 Task: For heading  Tahoma with underline.  font size for heading20,  'Change the font style of data to'Arial.  and font size to 12,  Change the alignment of both headline & data to Align left.  In the sheet  CashFlow logbook
Action: Mouse moved to (70, 121)
Screenshot: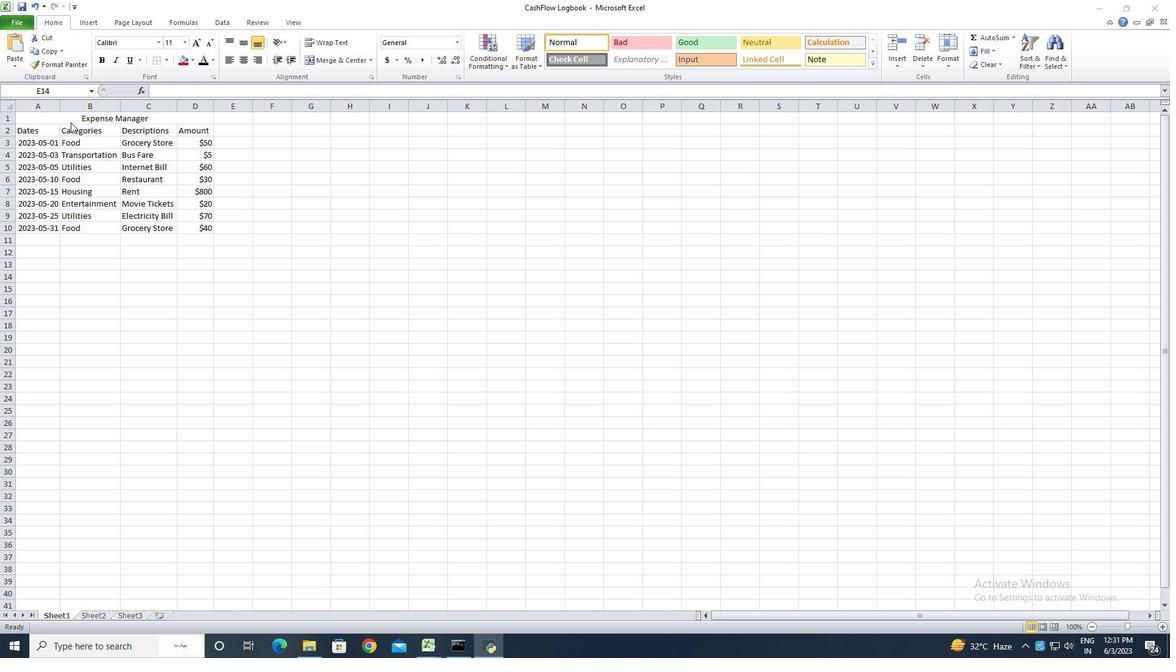 
Action: Mouse pressed left at (70, 121)
Screenshot: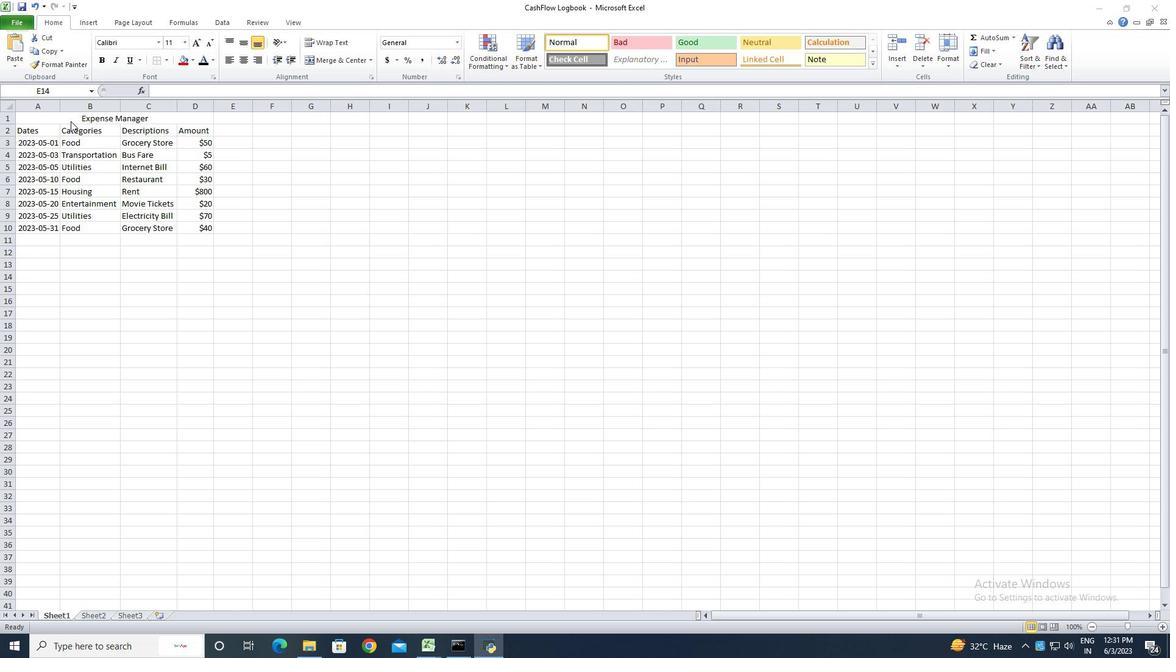 
Action: Mouse pressed left at (70, 121)
Screenshot: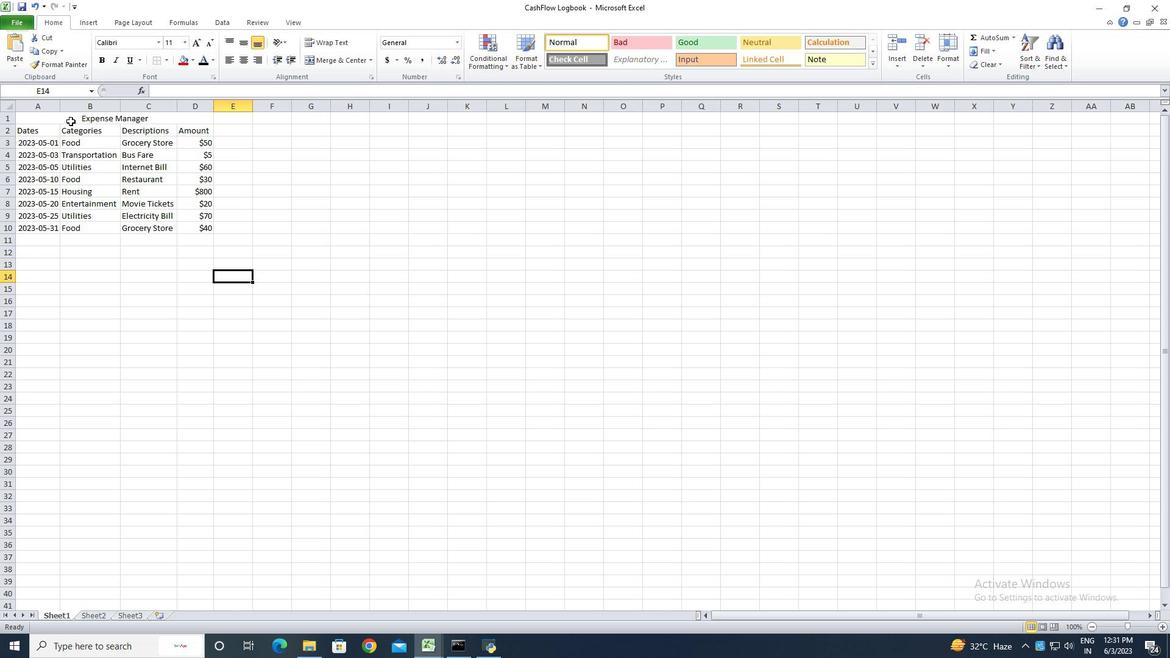 
Action: Mouse moved to (159, 42)
Screenshot: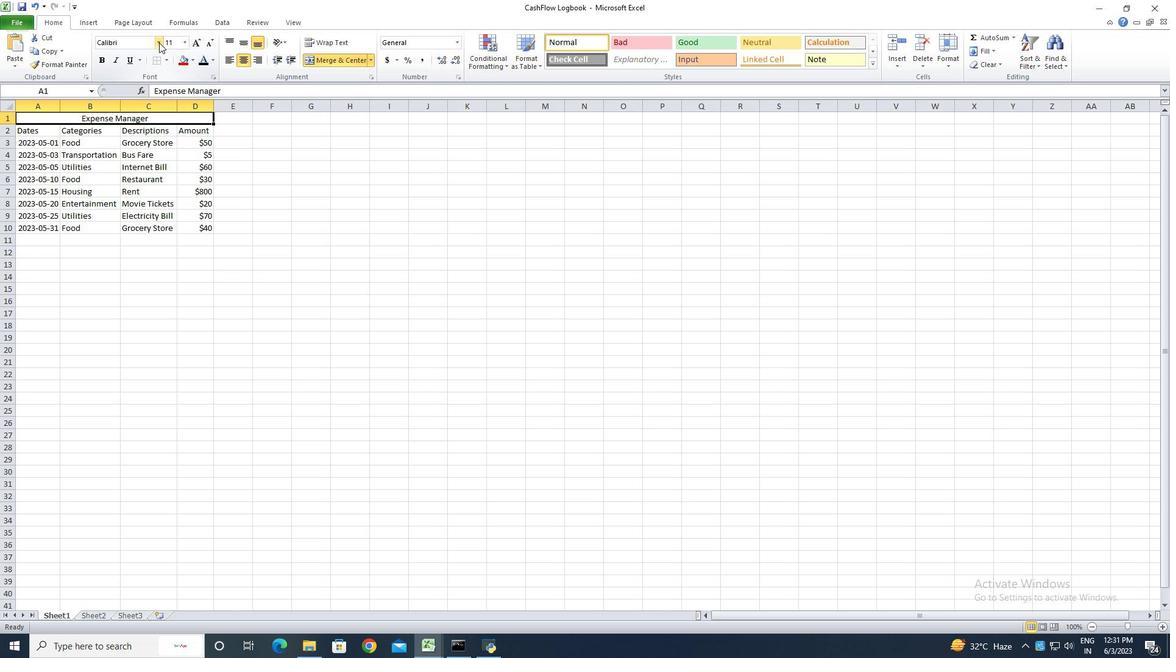
Action: Mouse pressed left at (159, 42)
Screenshot: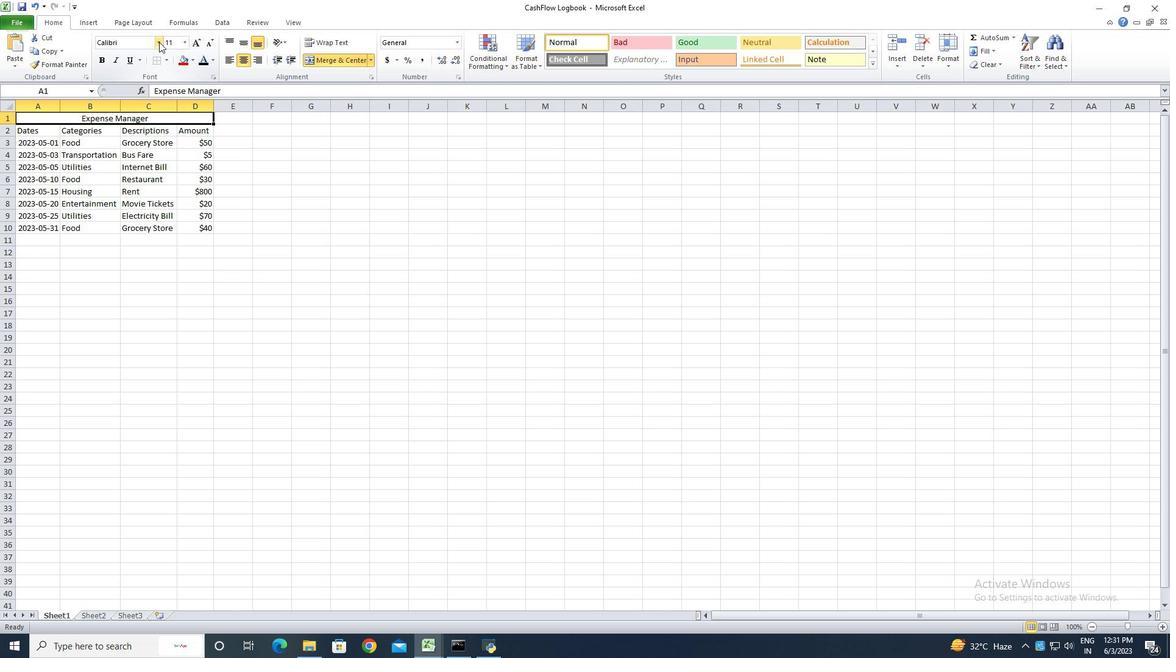 
Action: Key pressed <Key.shift>Tahoma
Screenshot: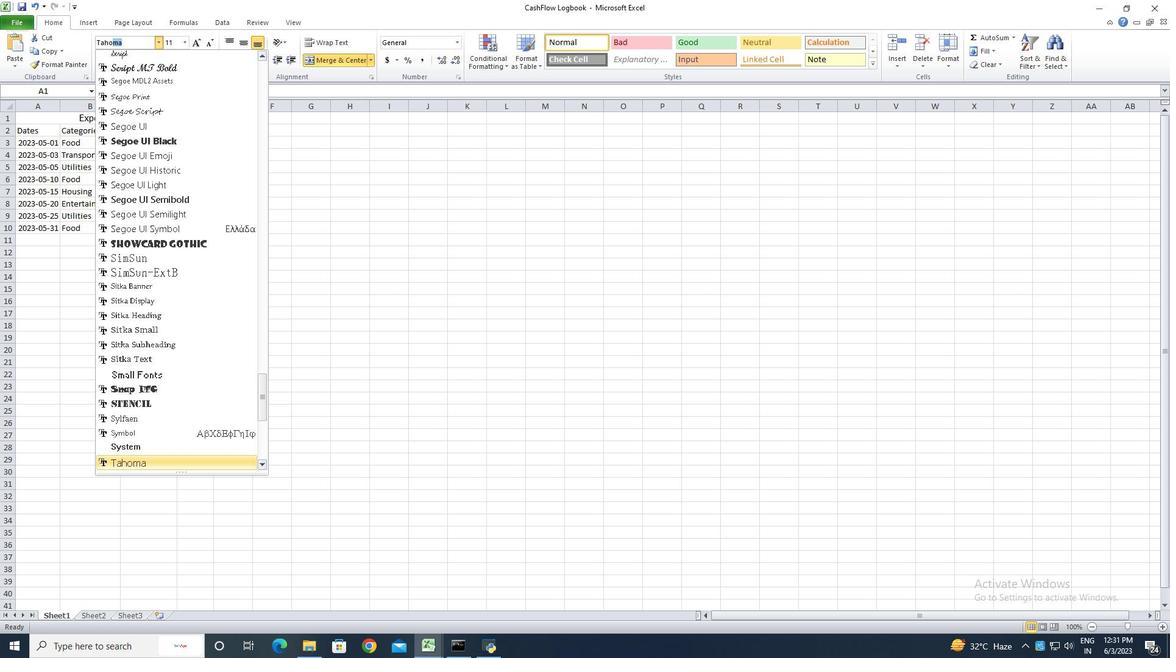 
Action: Mouse moved to (124, 468)
Screenshot: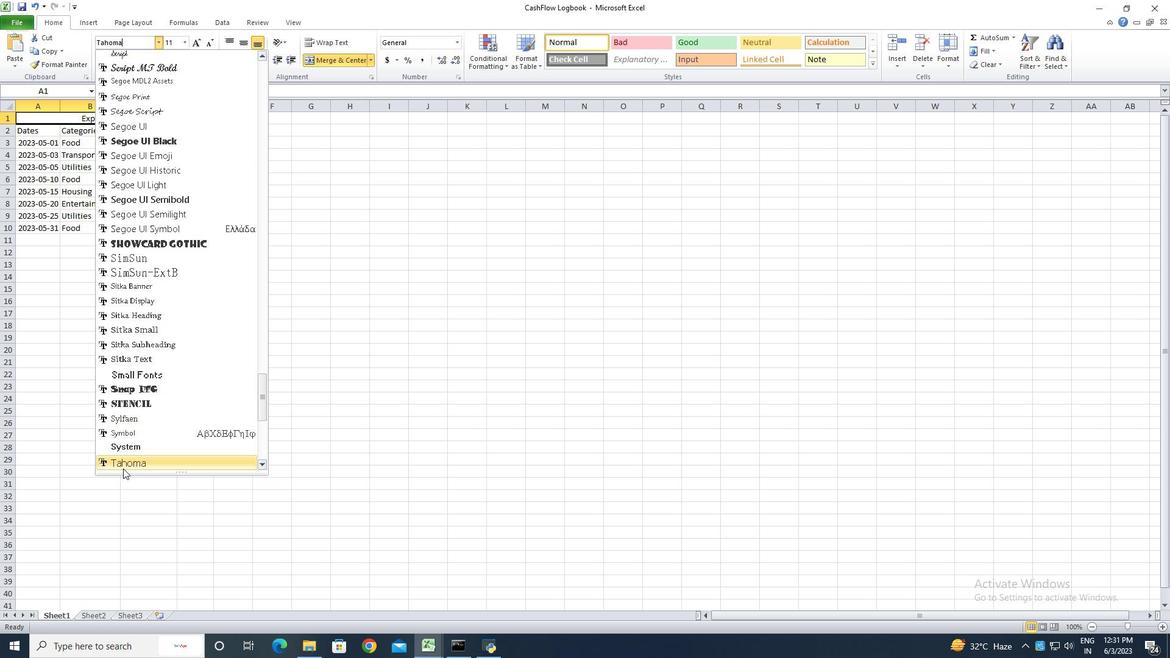 
Action: Mouse pressed left at (124, 468)
Screenshot: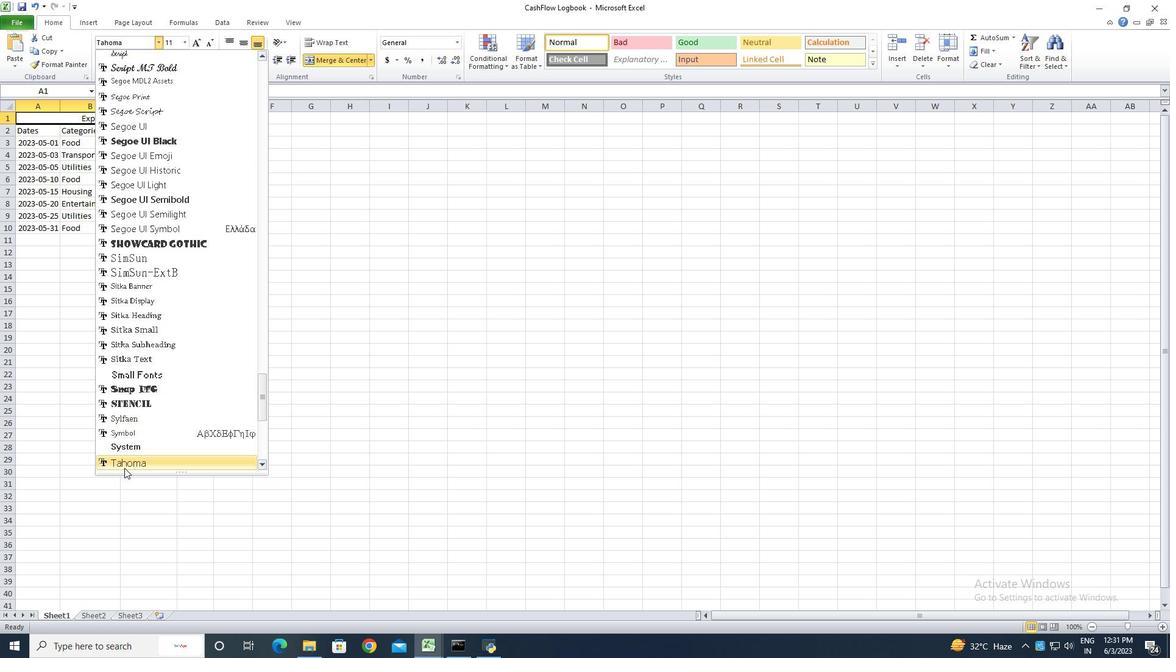 
Action: Mouse moved to (130, 60)
Screenshot: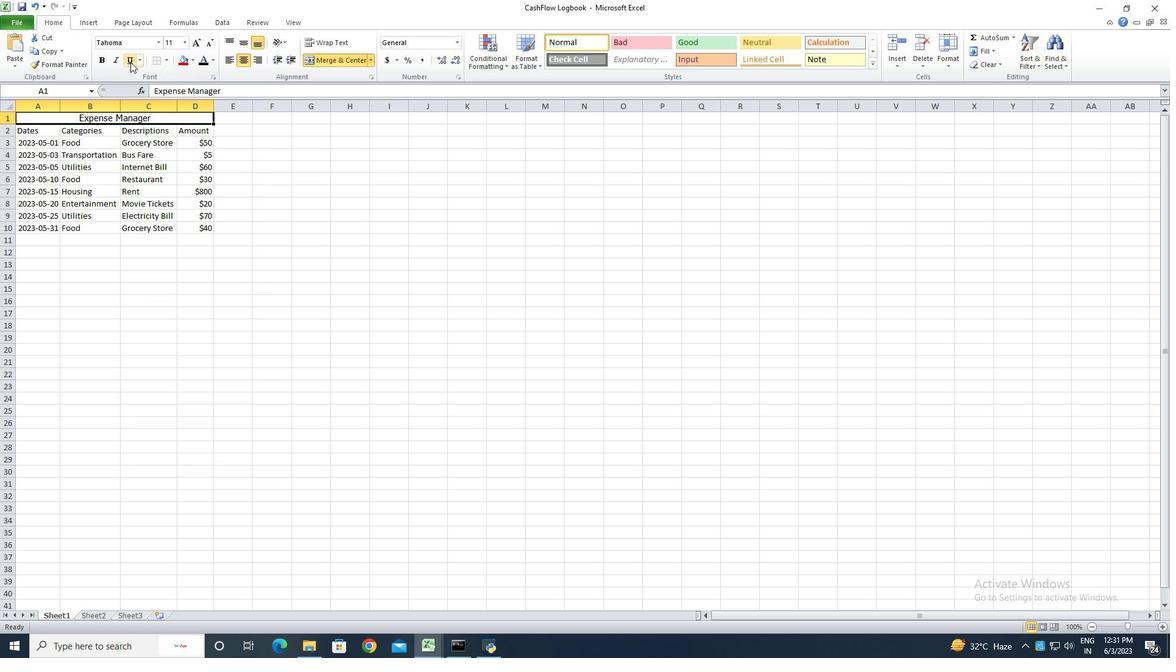 
Action: Mouse pressed left at (130, 60)
Screenshot: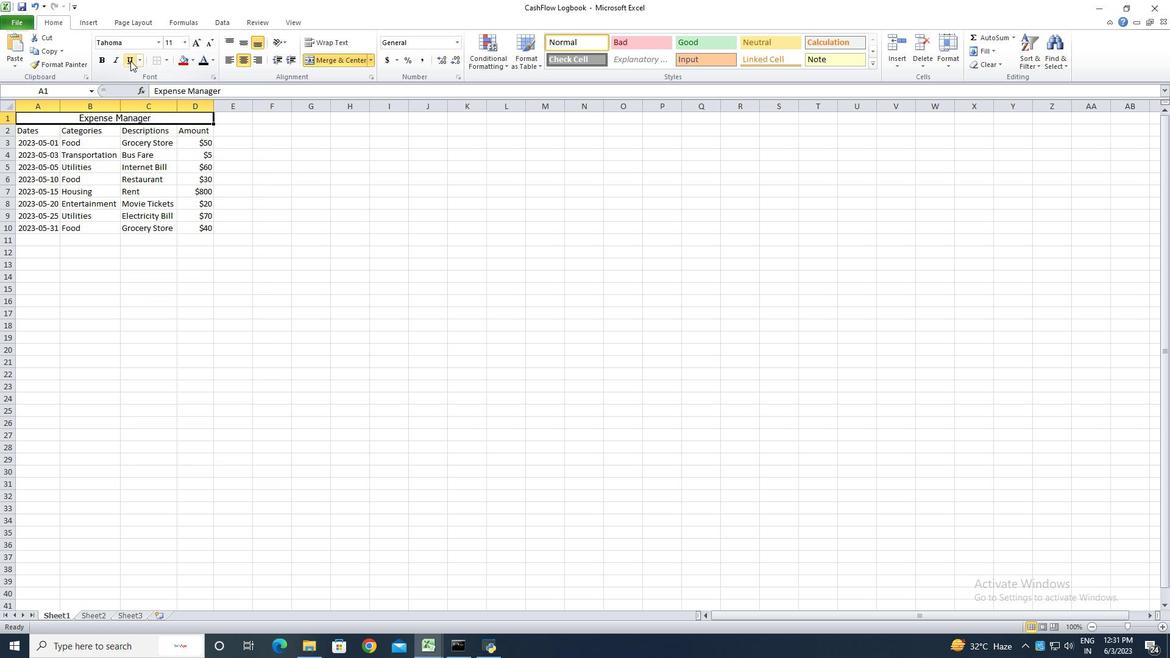 
Action: Mouse moved to (195, 40)
Screenshot: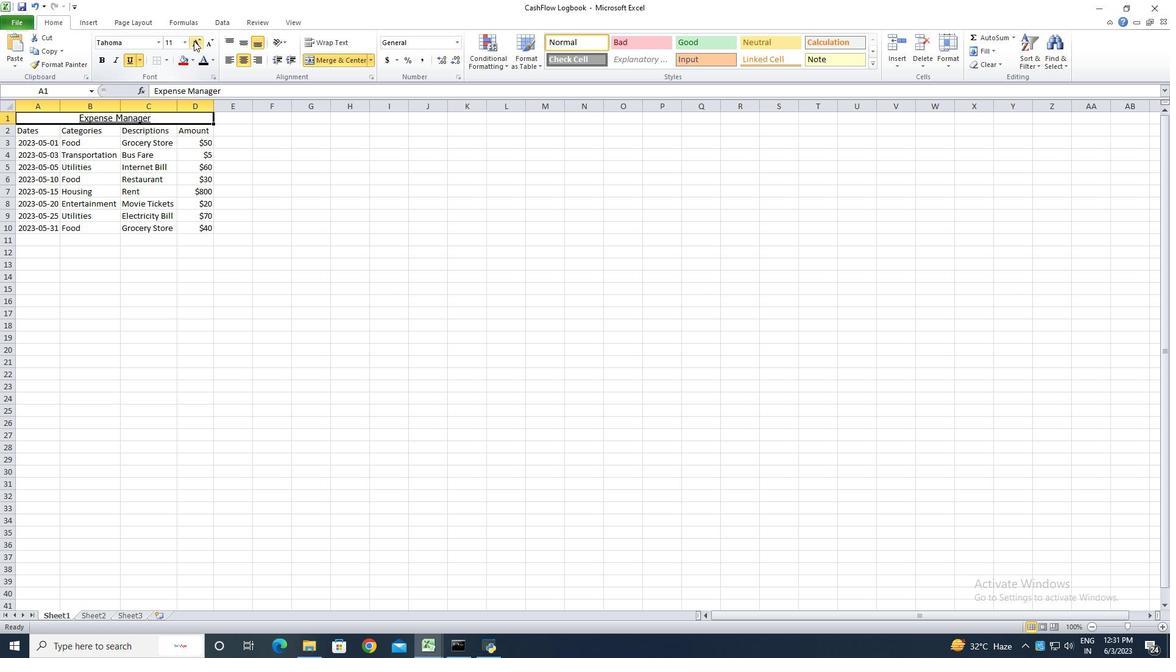 
Action: Mouse pressed left at (195, 40)
Screenshot: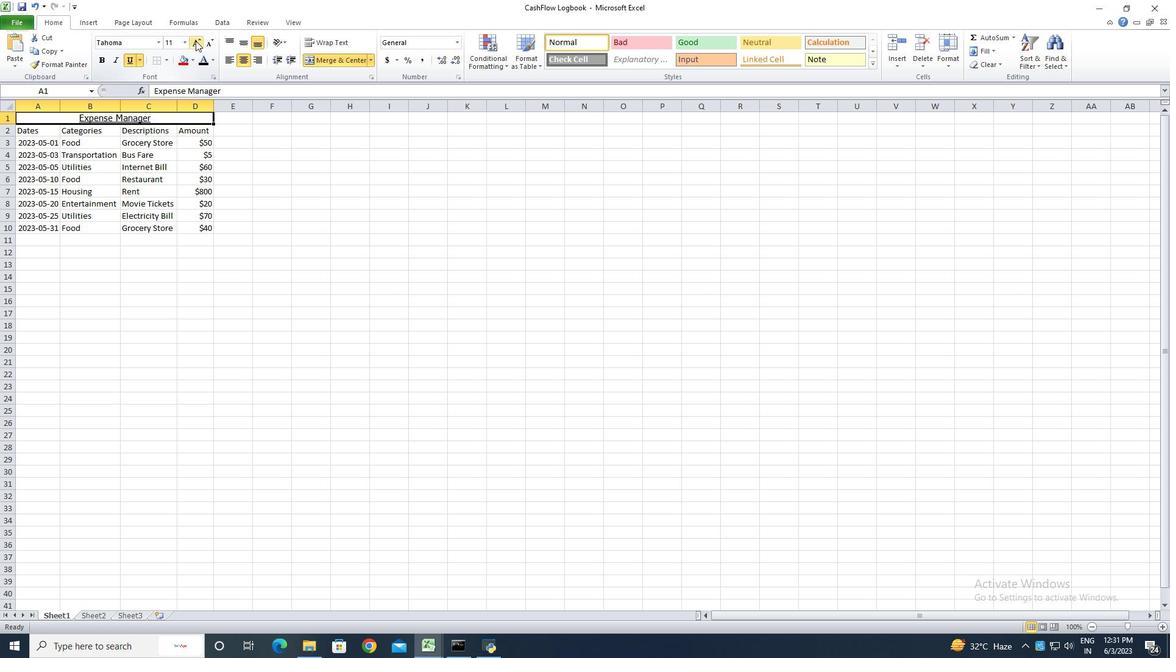 
Action: Mouse pressed left at (195, 40)
Screenshot: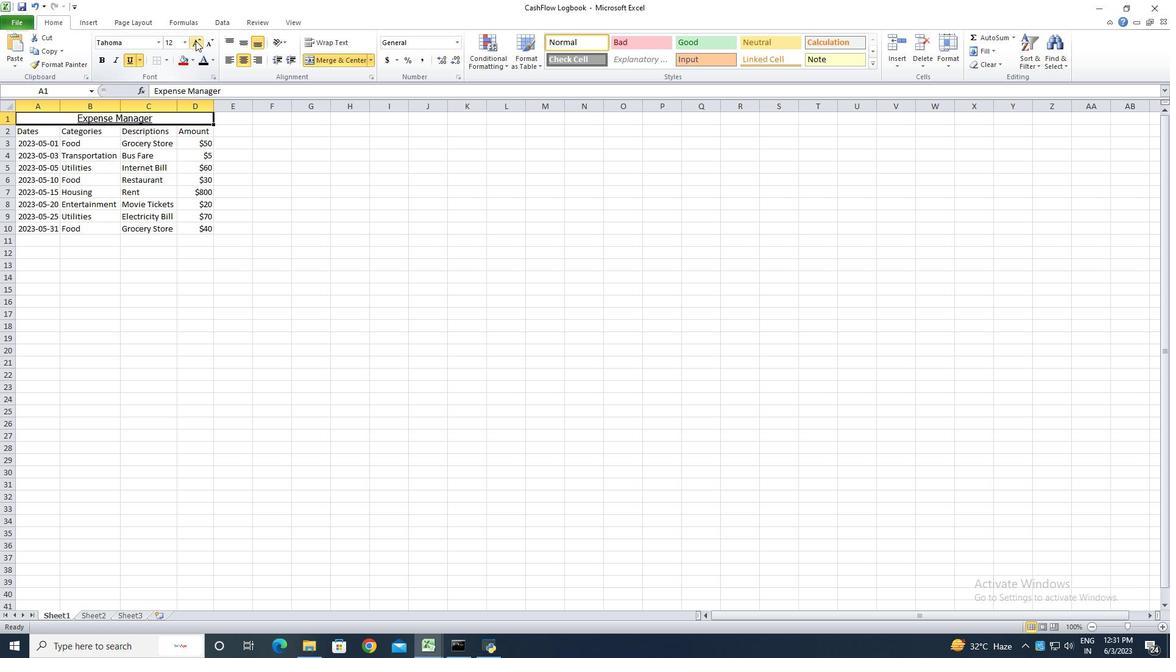 
Action: Mouse pressed left at (195, 40)
Screenshot: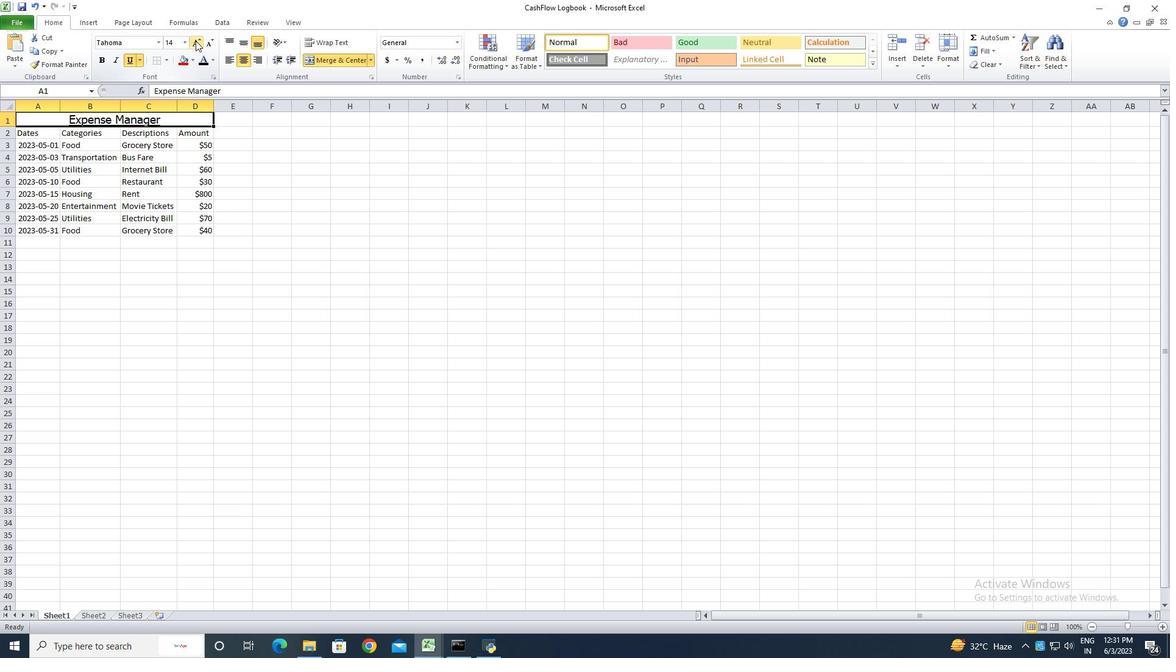 
Action: Mouse pressed left at (195, 40)
Screenshot: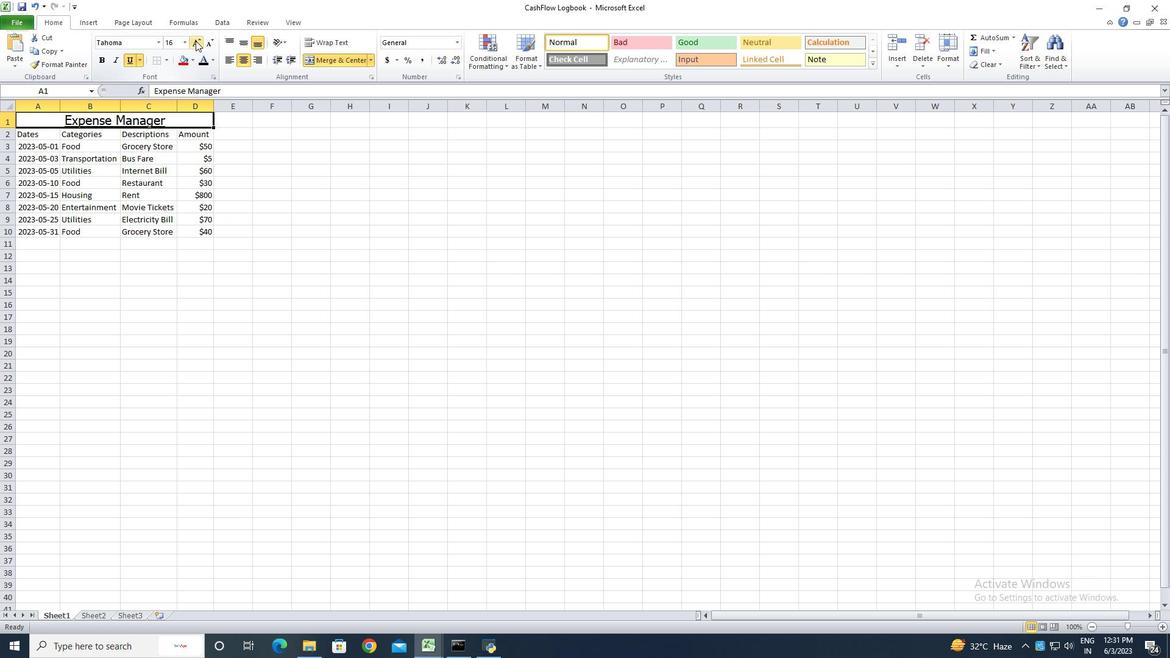 
Action: Mouse pressed left at (195, 40)
Screenshot: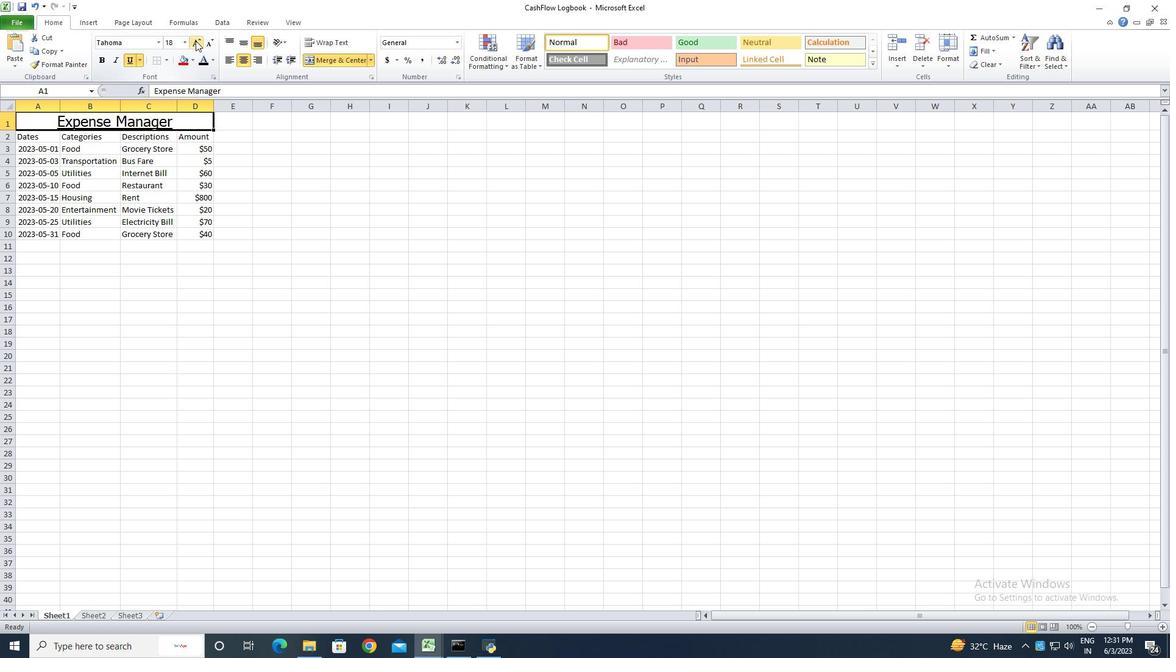 
Action: Mouse moved to (65, 295)
Screenshot: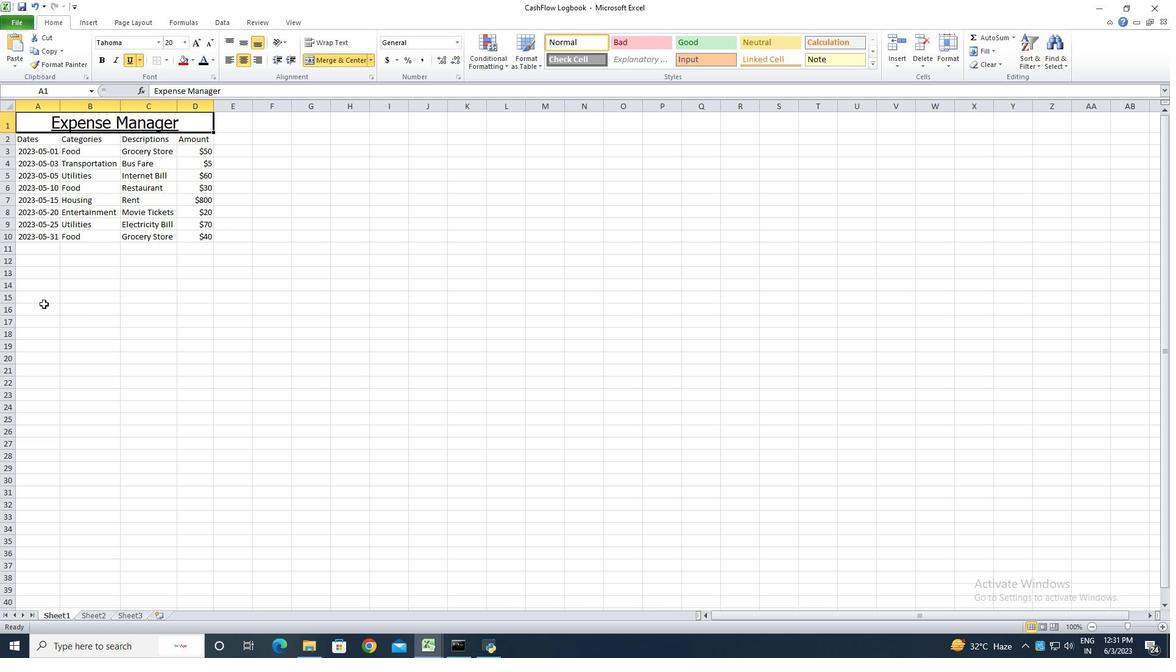 
Action: Mouse pressed left at (65, 295)
Screenshot: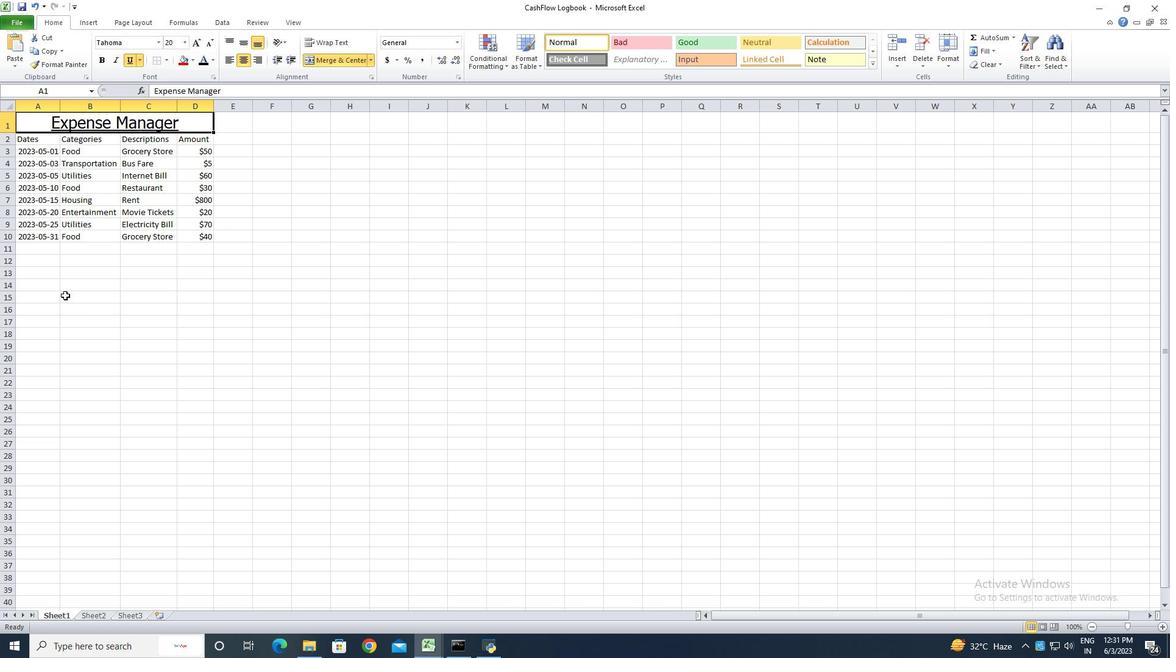 
Action: Mouse moved to (40, 139)
Screenshot: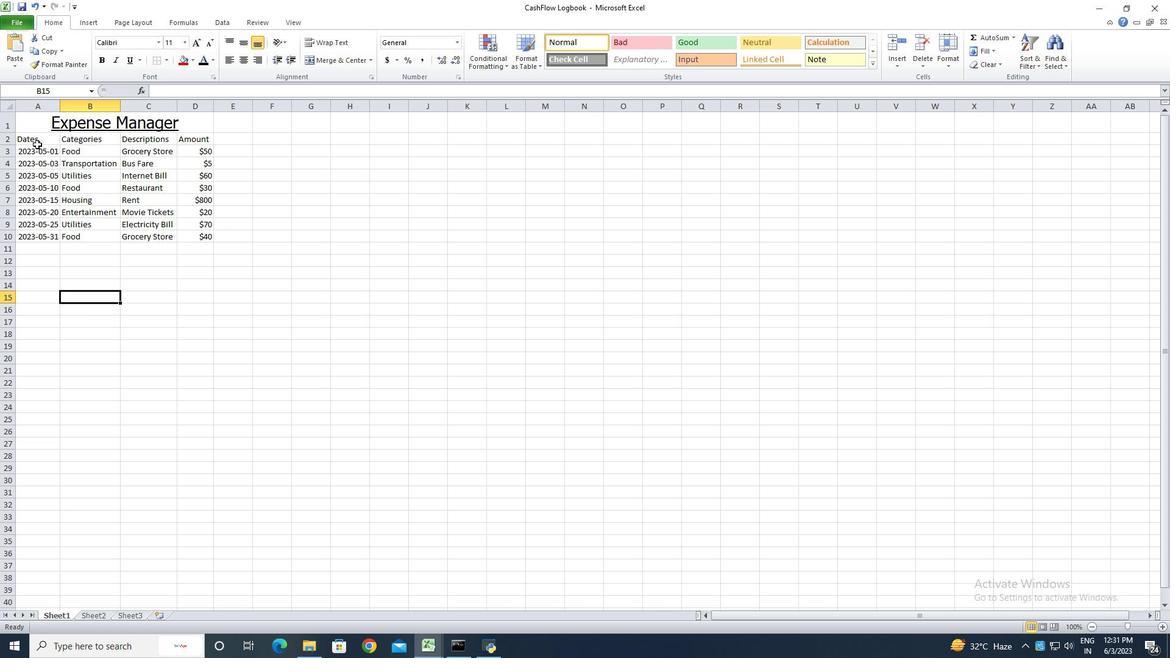 
Action: Mouse pressed left at (40, 139)
Screenshot: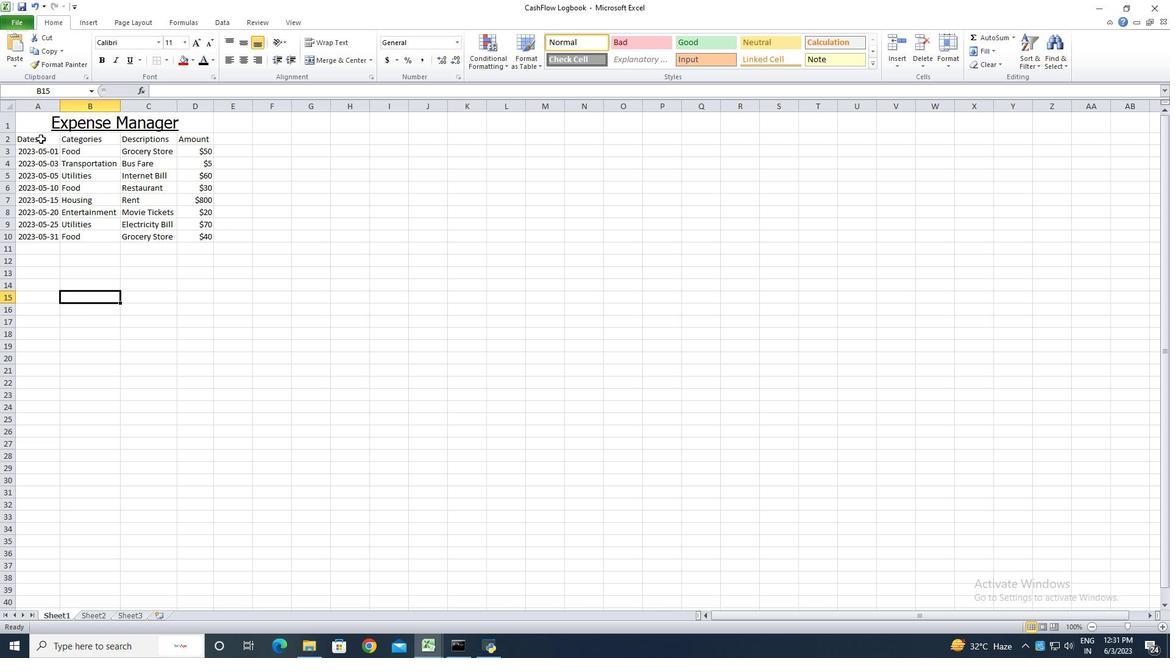 
Action: Mouse moved to (157, 40)
Screenshot: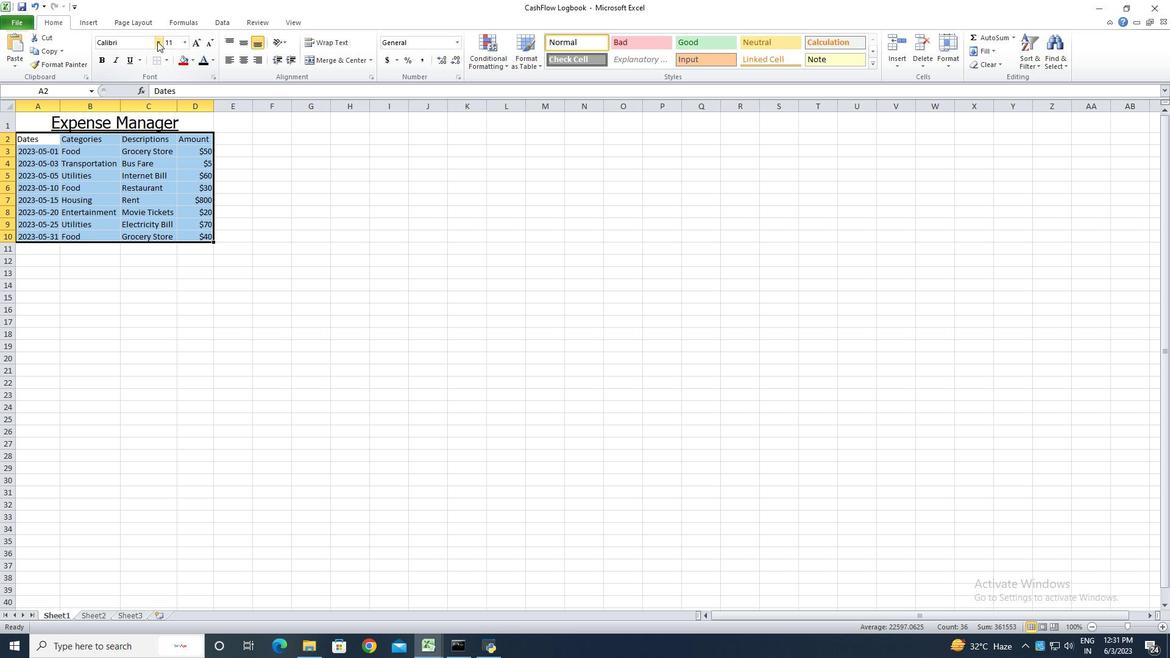 
Action: Mouse pressed left at (157, 40)
Screenshot: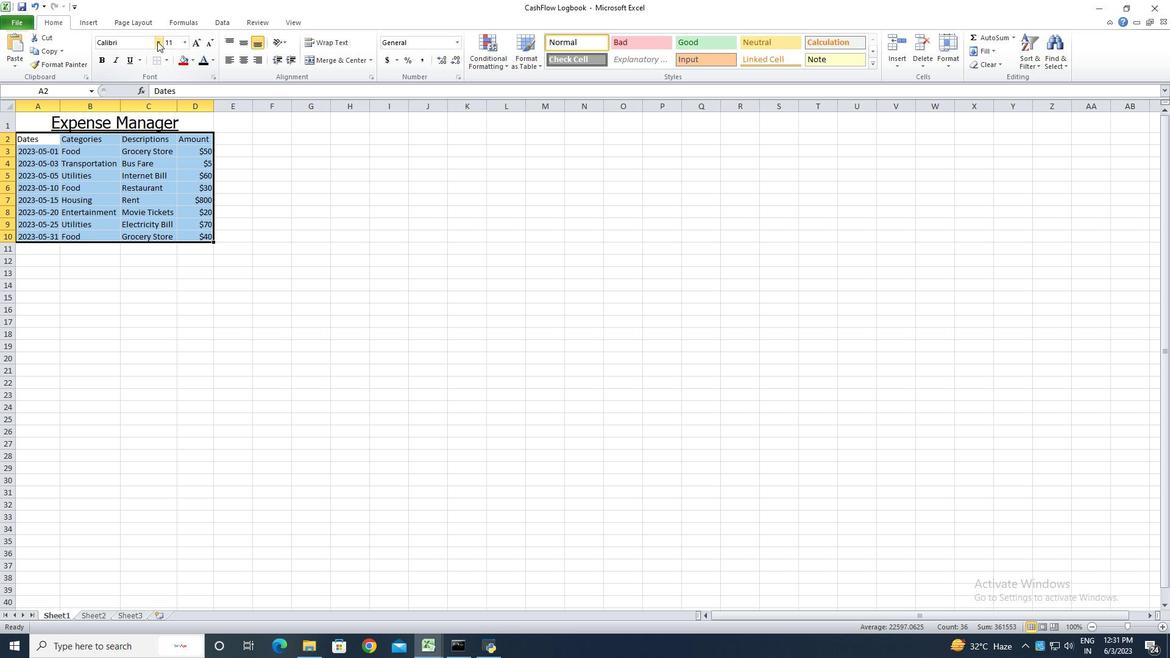 
Action: Mouse moved to (130, 136)
Screenshot: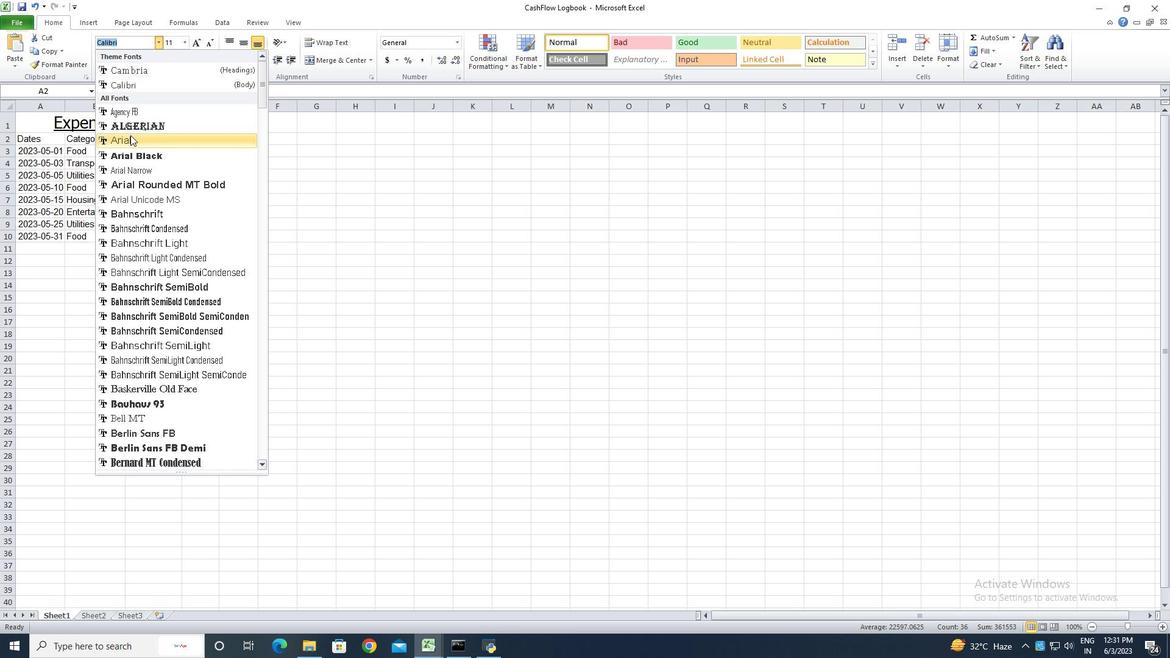 
Action: Mouse pressed left at (130, 136)
Screenshot: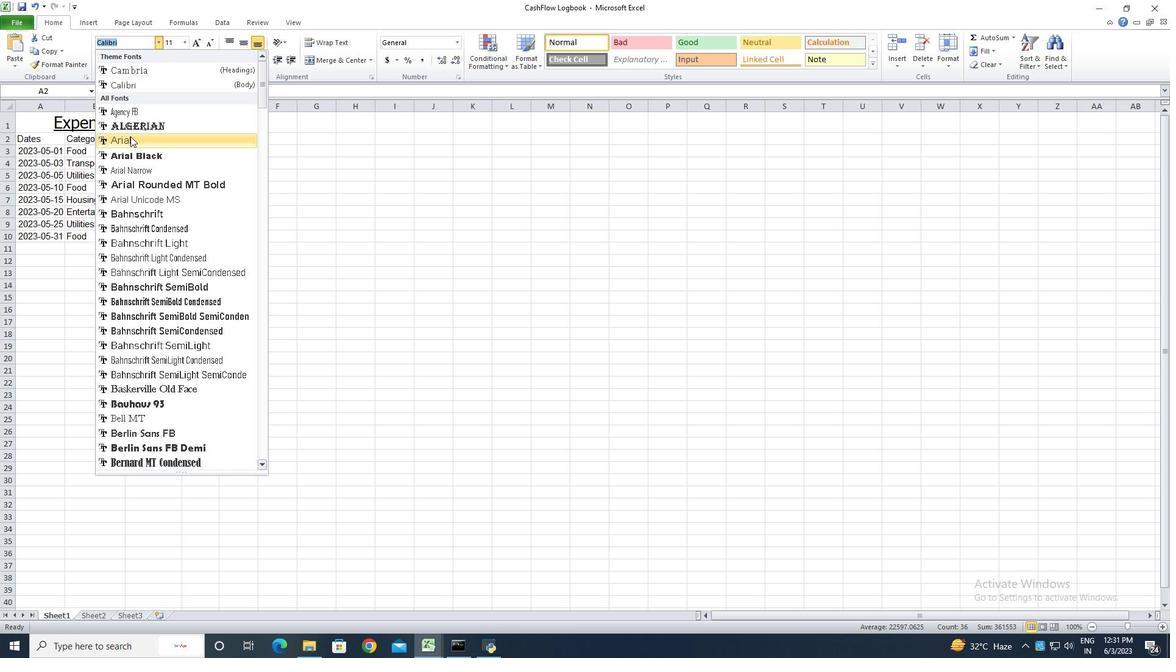 
Action: Mouse moved to (198, 40)
Screenshot: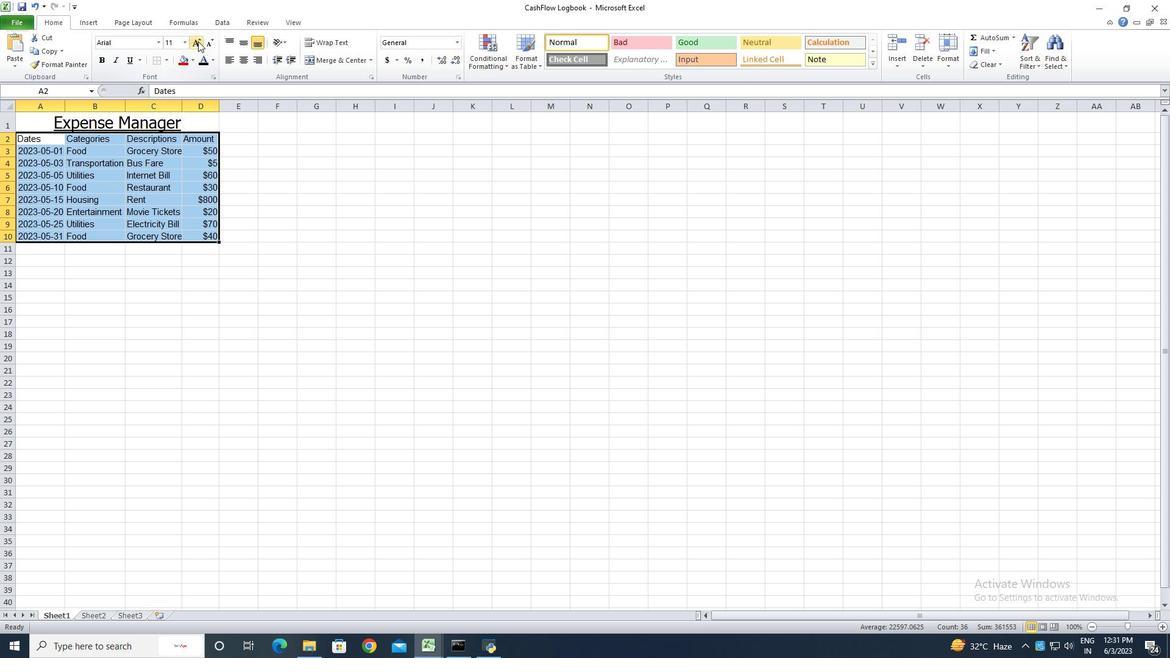 
Action: Mouse pressed left at (198, 40)
Screenshot: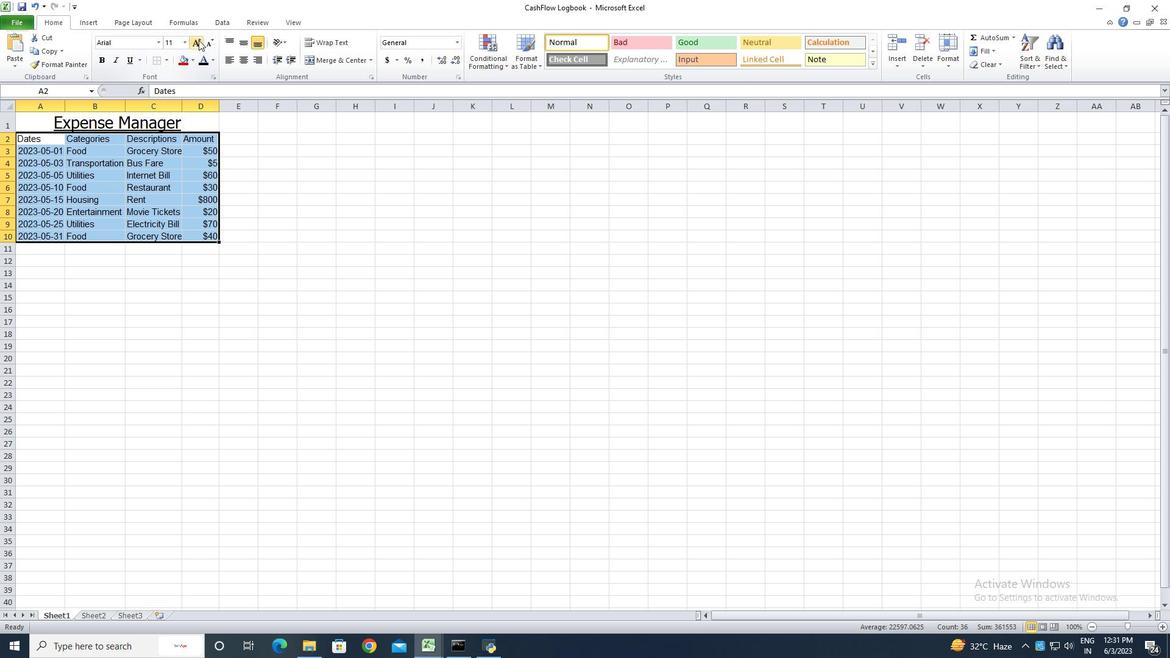 
Action: Mouse moved to (202, 317)
Screenshot: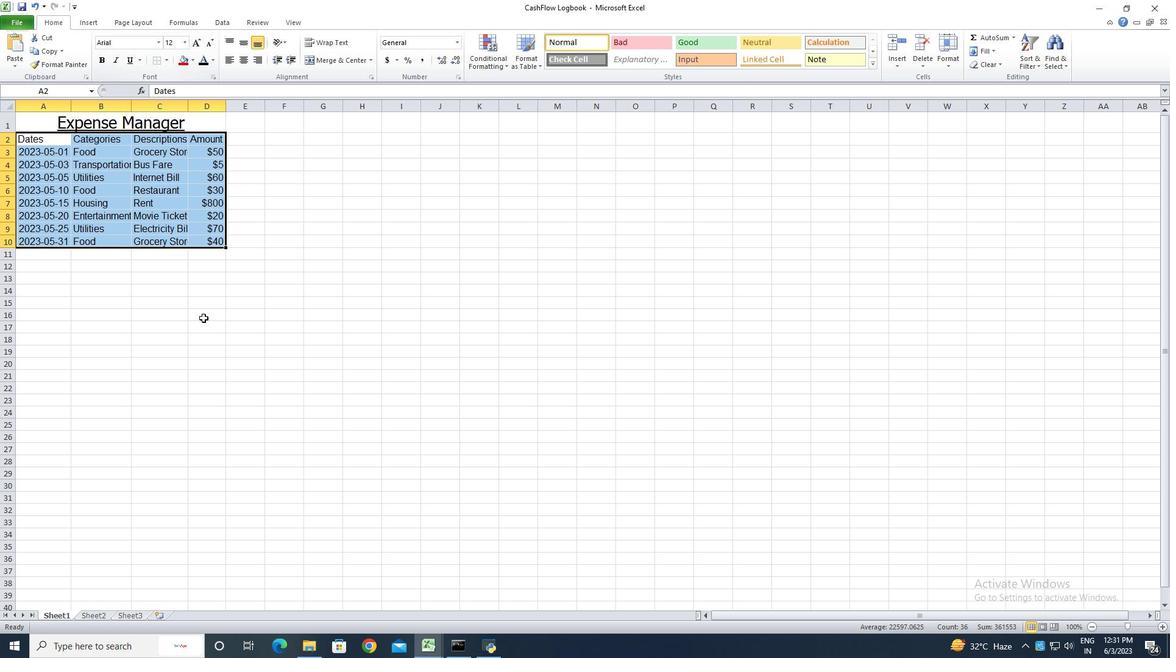 
Action: Mouse pressed left at (202, 317)
Screenshot: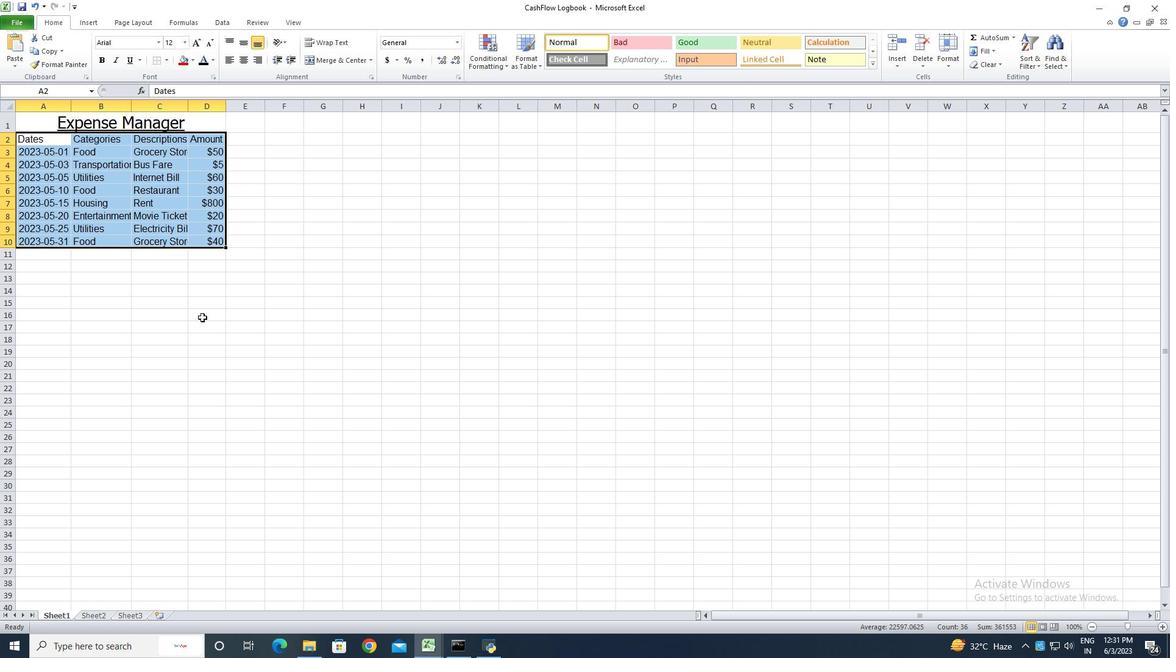 
Action: Mouse moved to (74, 107)
Screenshot: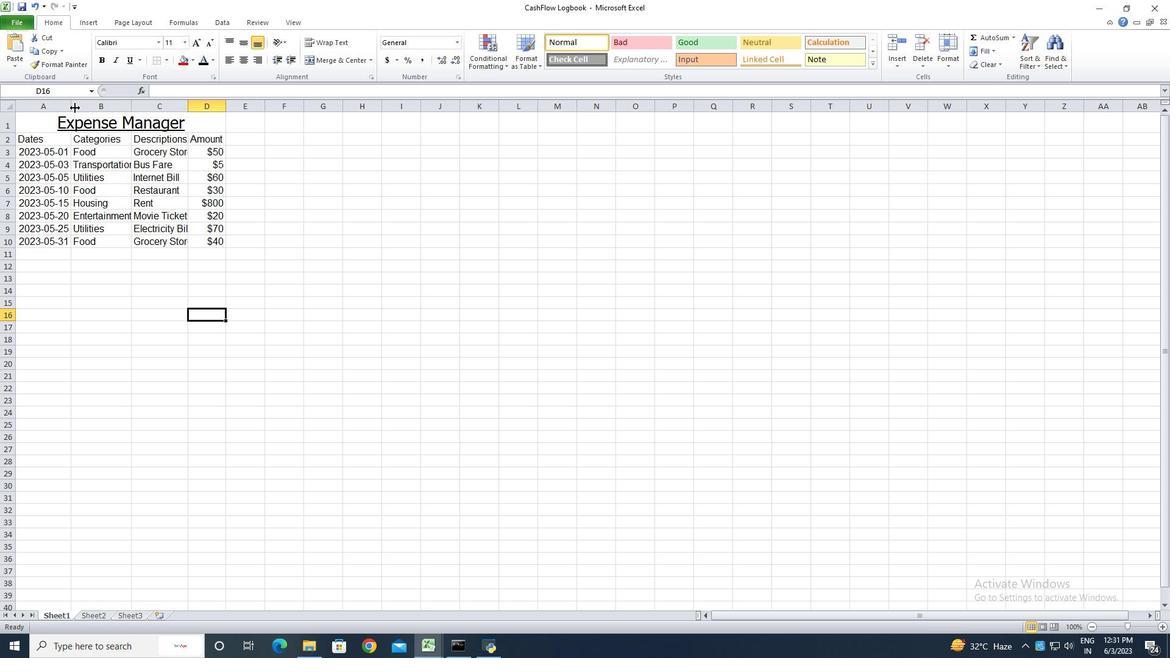 
Action: Mouse pressed left at (74, 107)
Screenshot: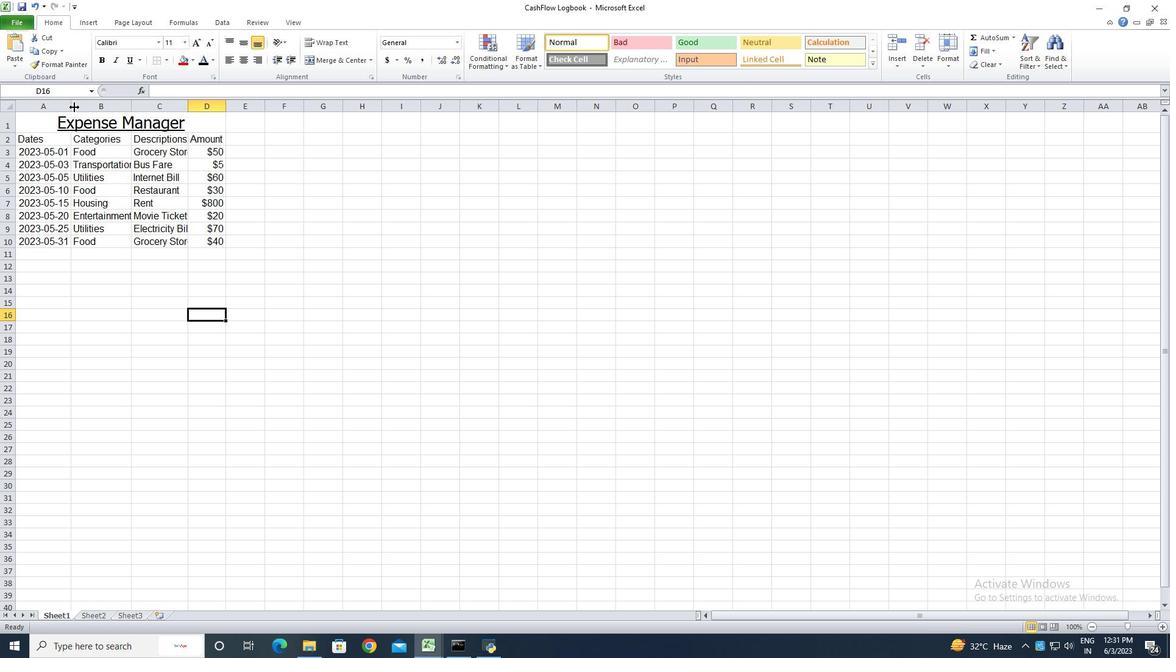 
Action: Mouse pressed left at (74, 107)
Screenshot: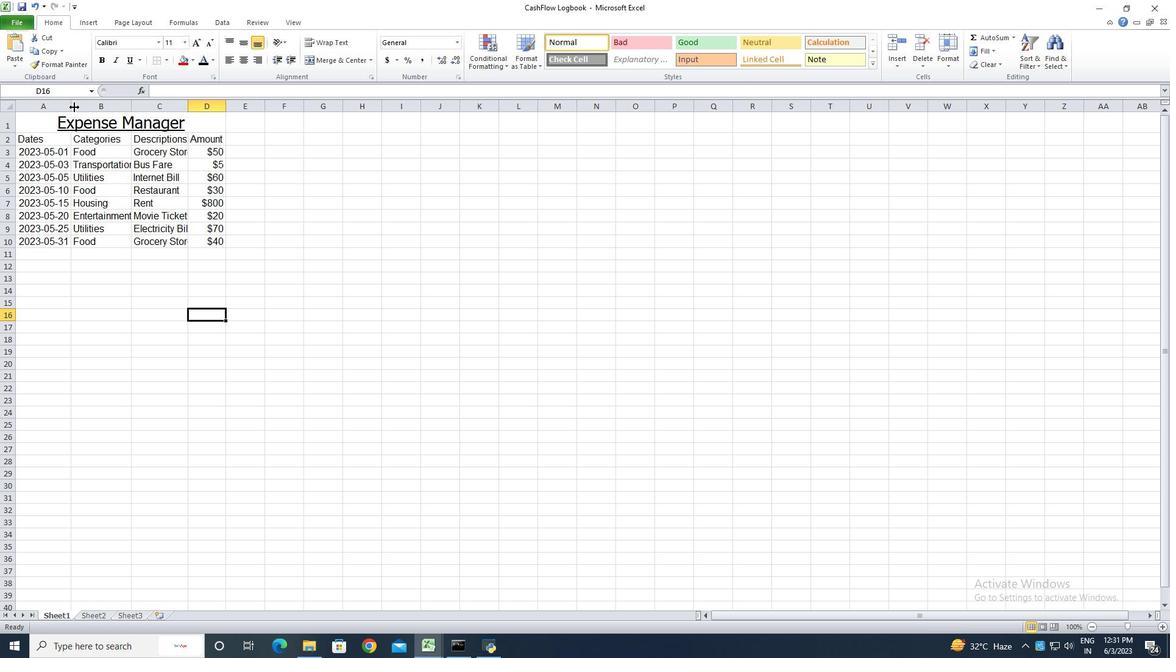 
Action: Mouse moved to (131, 107)
Screenshot: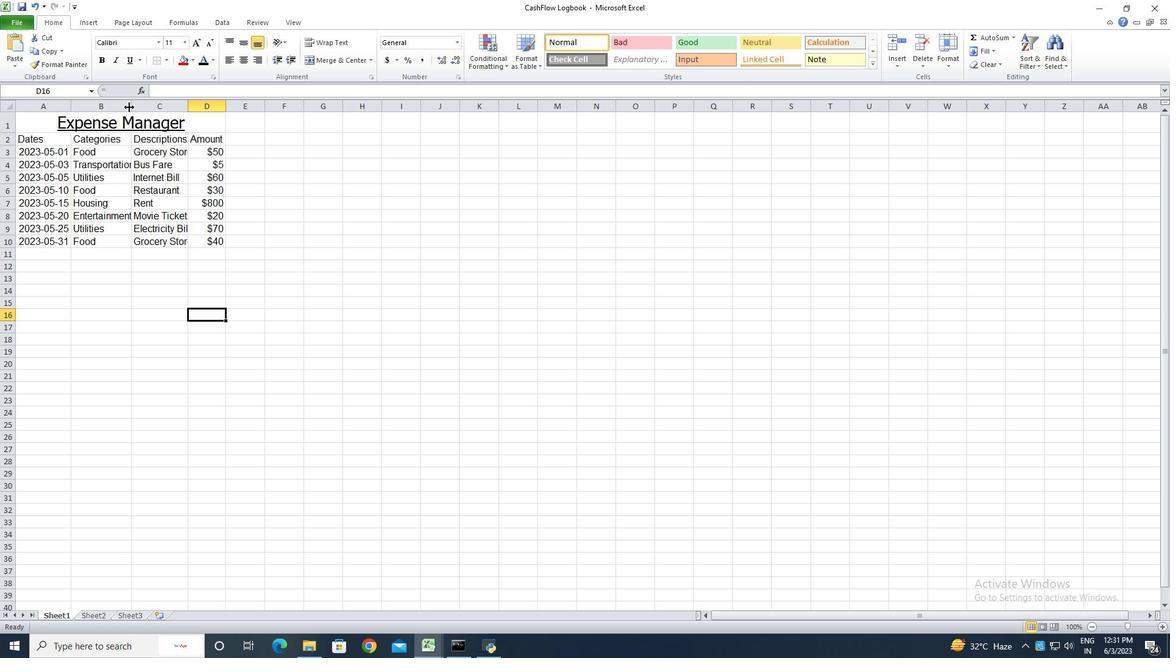 
Action: Mouse pressed left at (131, 107)
Screenshot: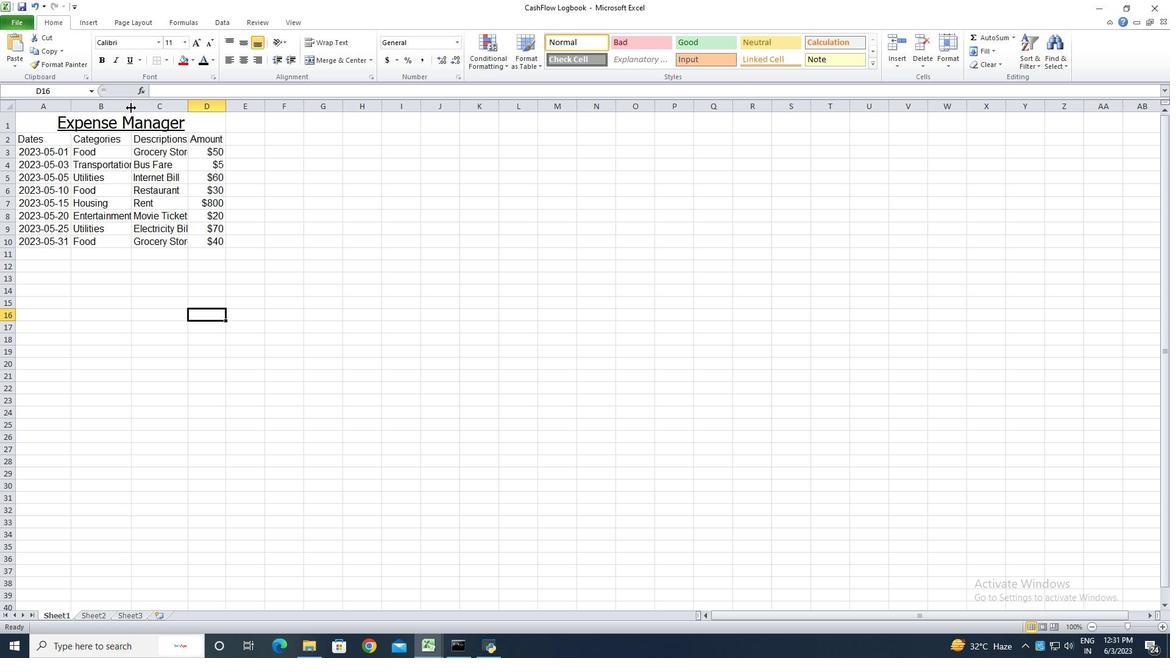 
Action: Mouse pressed left at (131, 107)
Screenshot: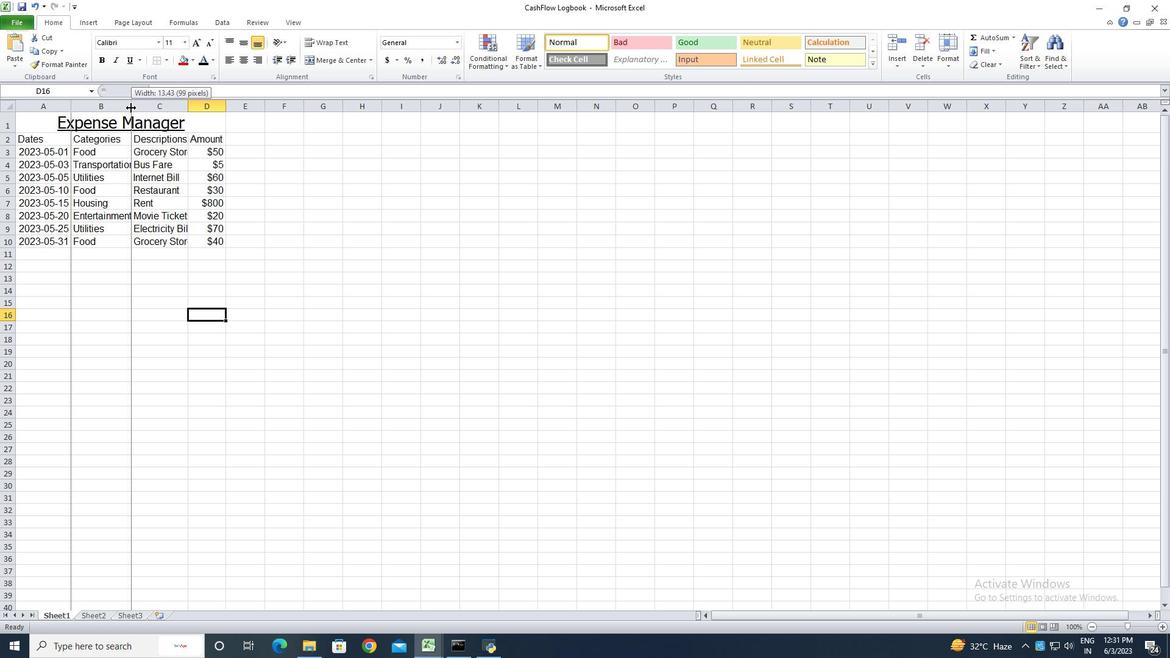 
Action: Mouse moved to (192, 109)
Screenshot: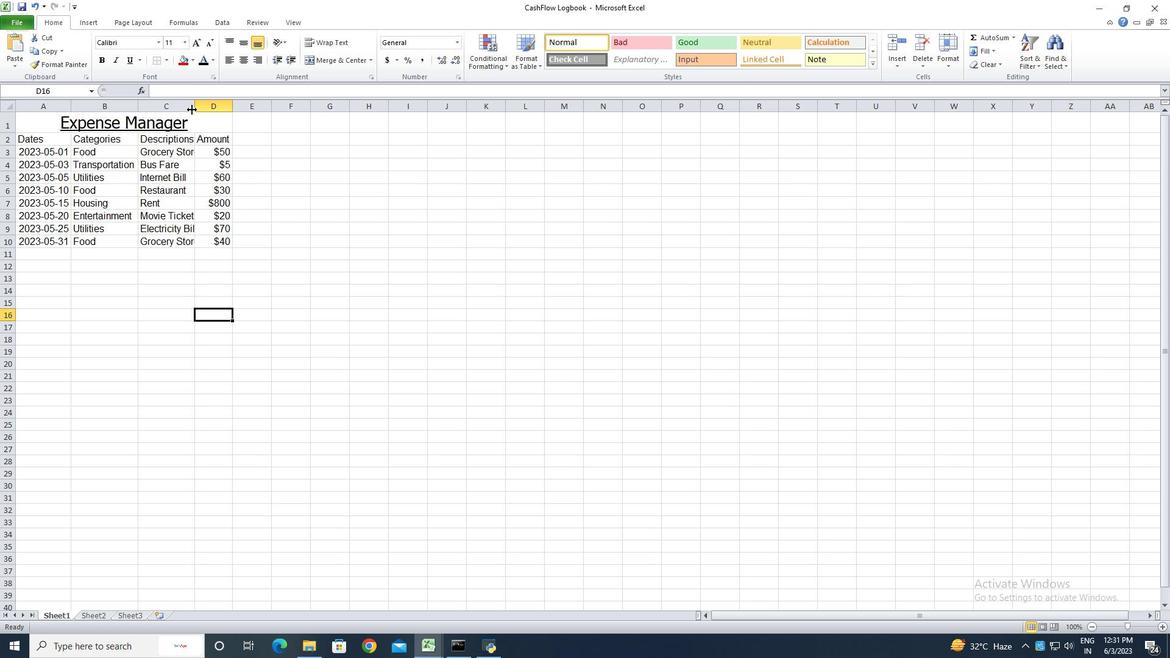 
Action: Mouse pressed left at (192, 109)
Screenshot: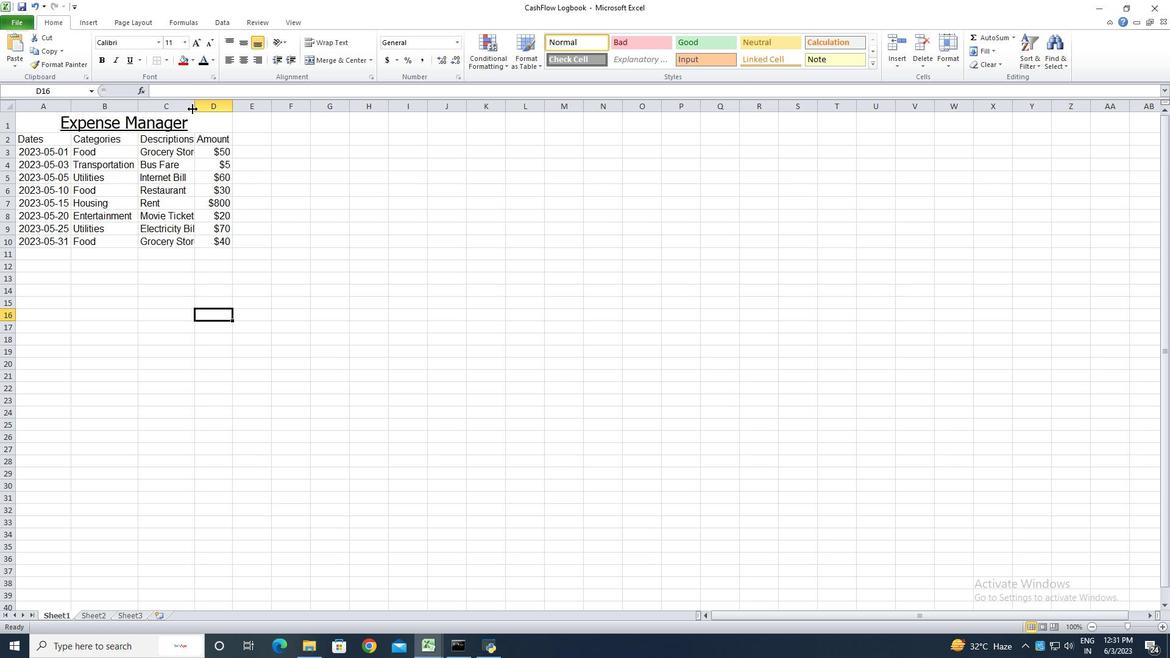 
Action: Mouse pressed left at (192, 109)
Screenshot: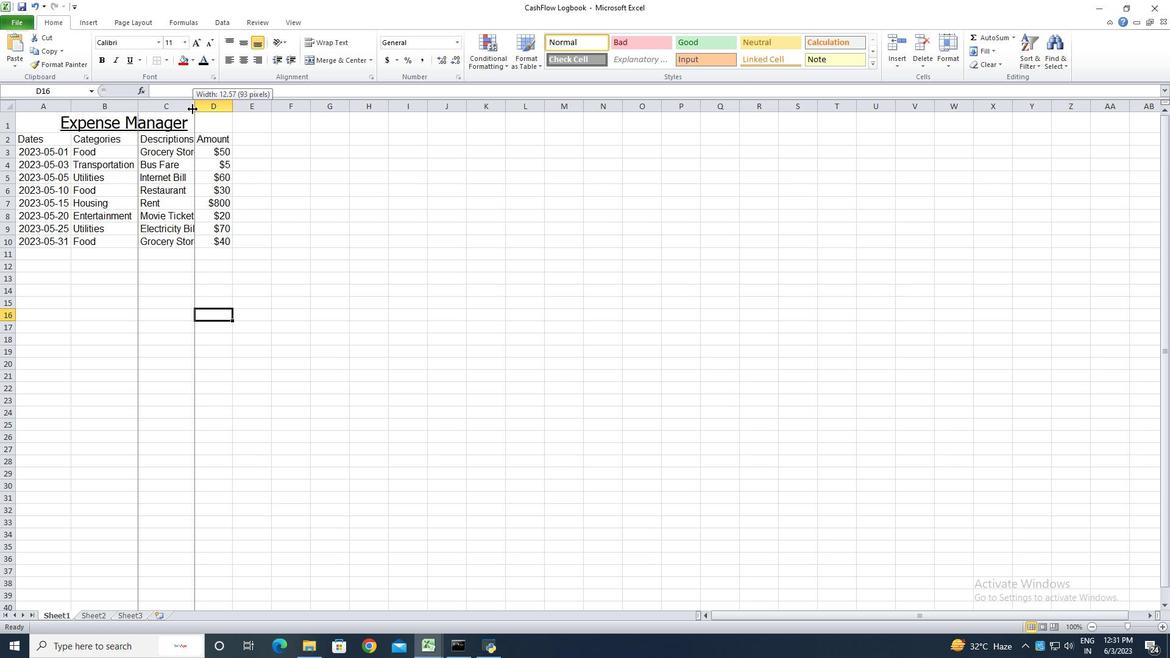 
Action: Mouse moved to (240, 109)
Screenshot: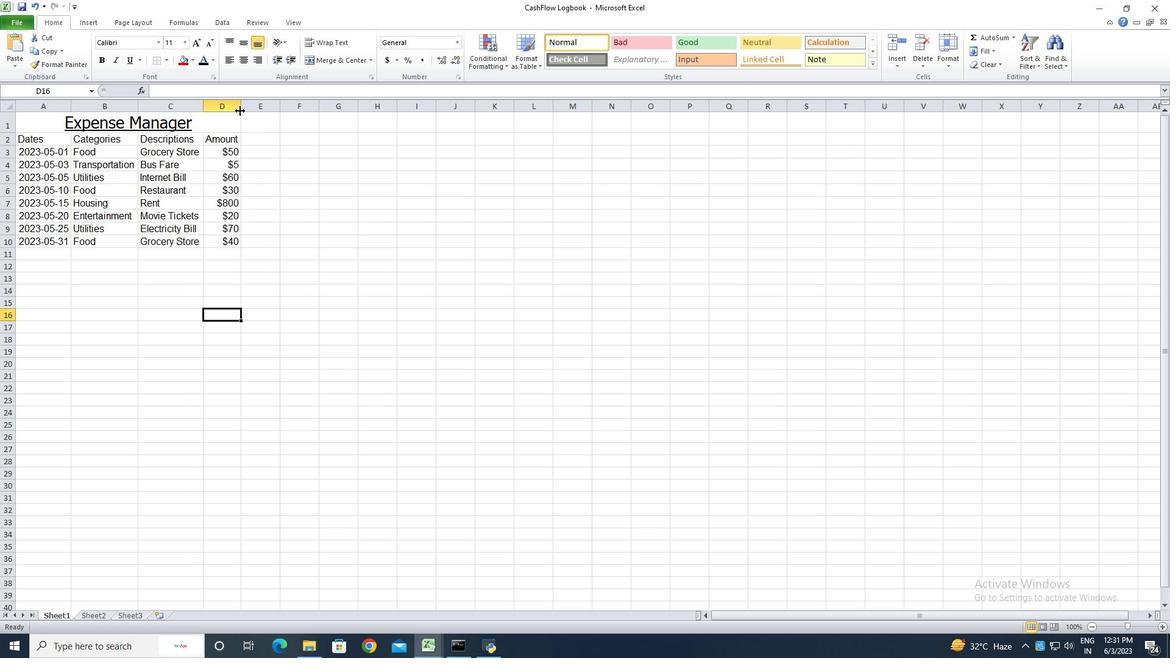 
Action: Mouse pressed left at (240, 109)
Screenshot: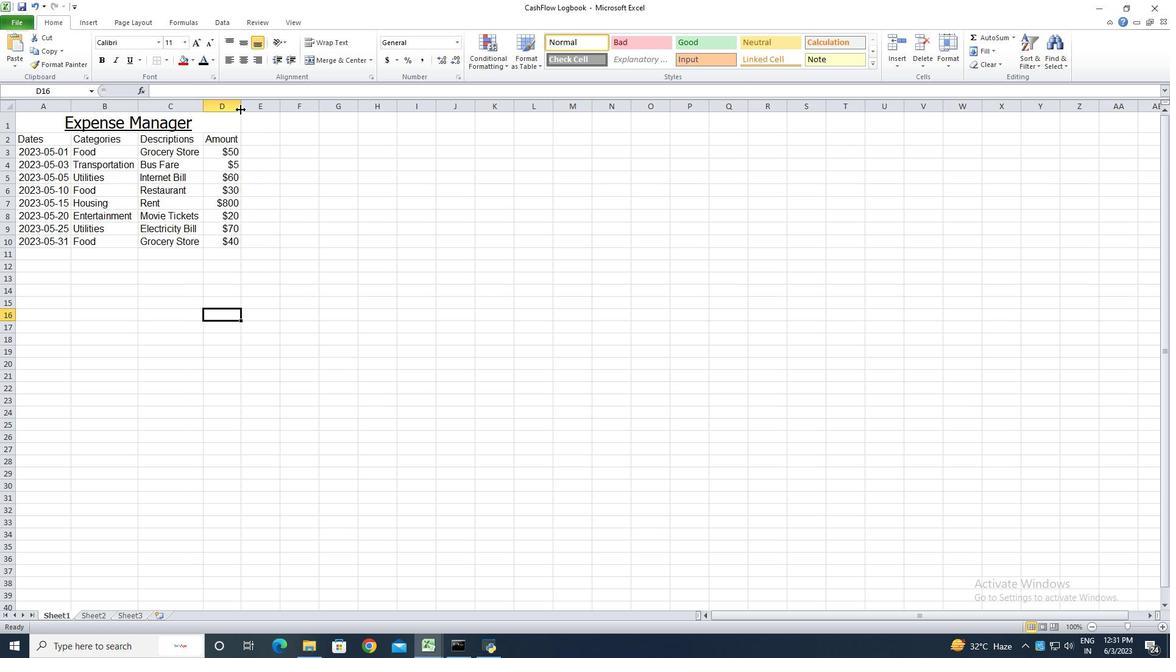 
Action: Mouse pressed left at (240, 109)
Screenshot: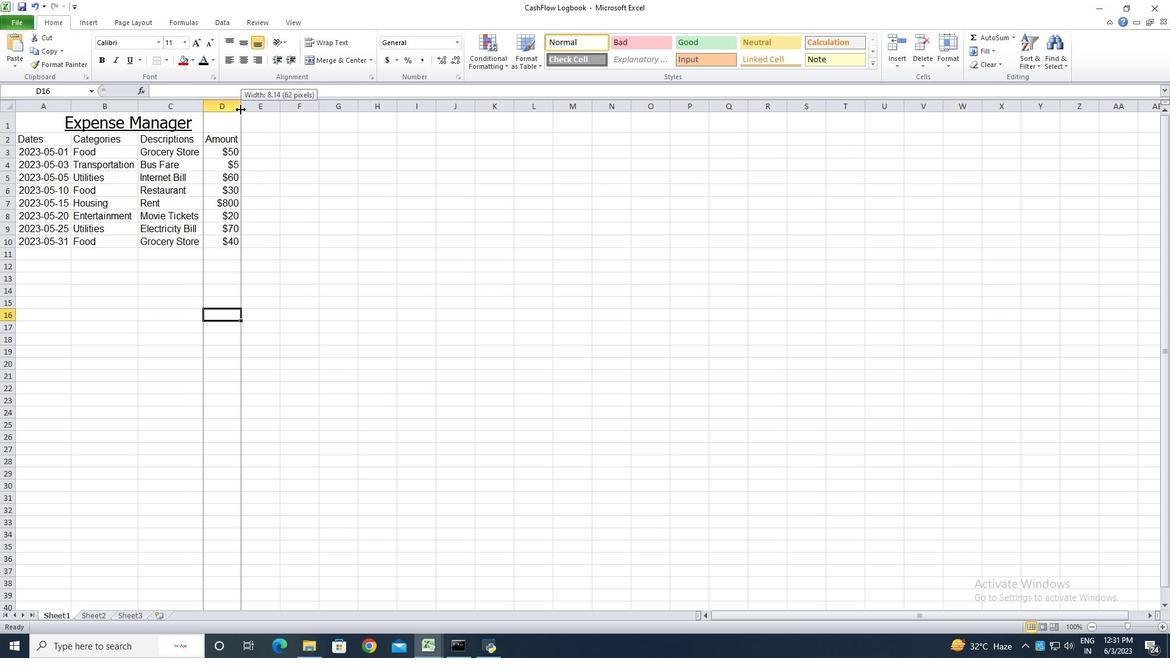 
Action: Mouse moved to (46, 120)
Screenshot: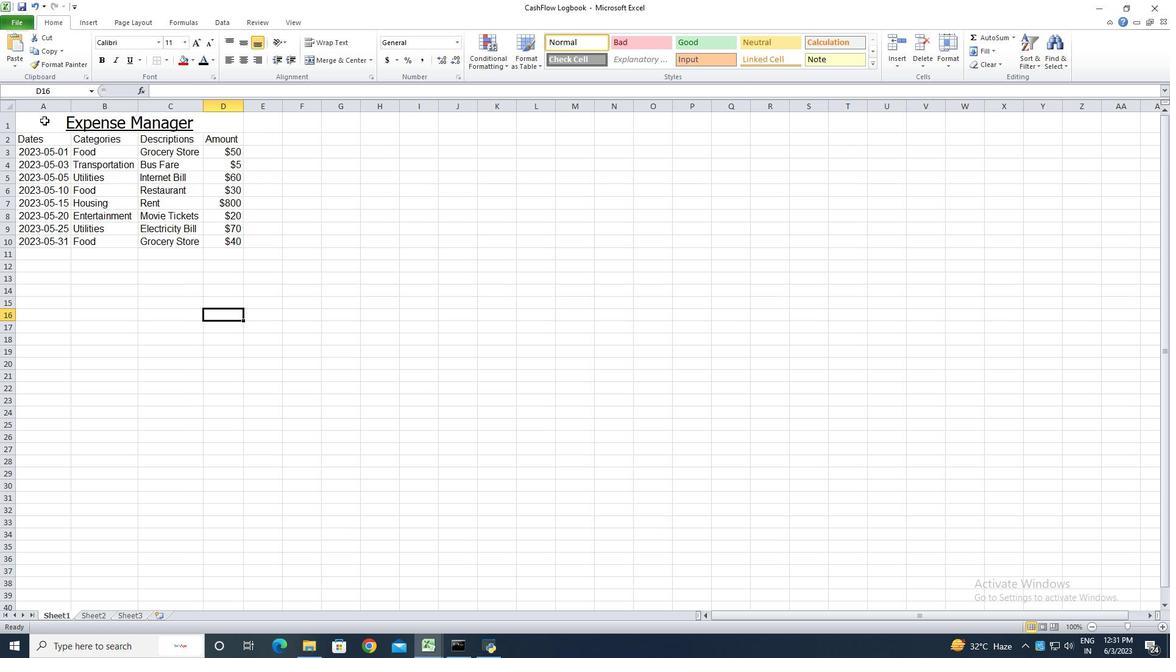 
Action: Mouse pressed left at (46, 120)
Screenshot: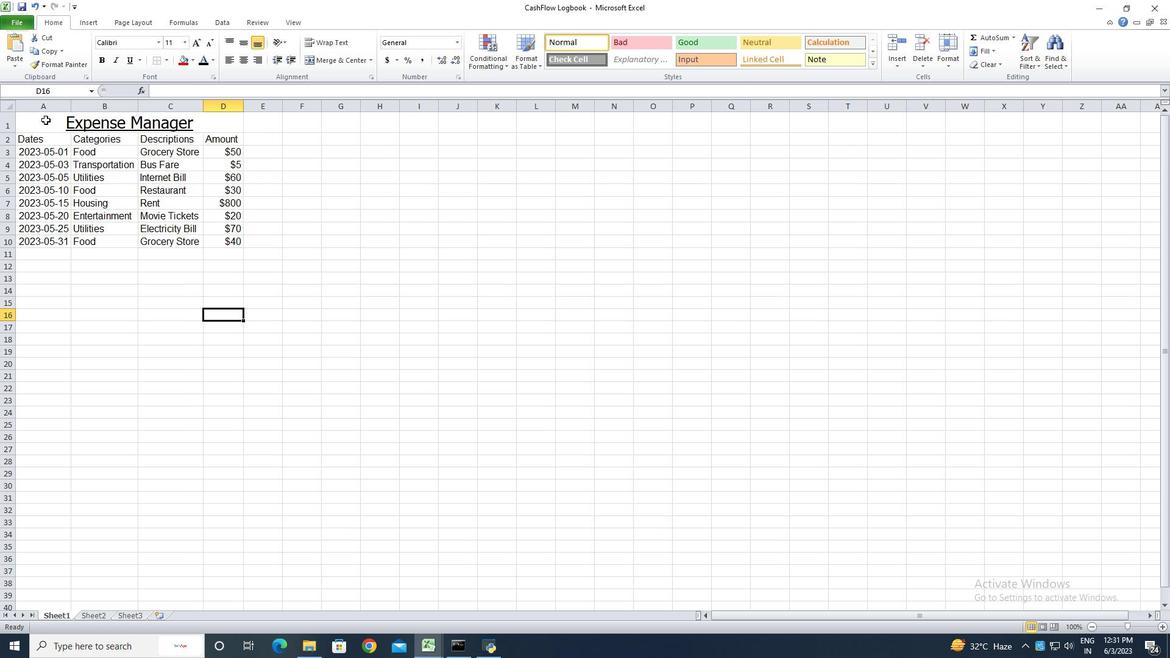 
Action: Mouse moved to (228, 59)
Screenshot: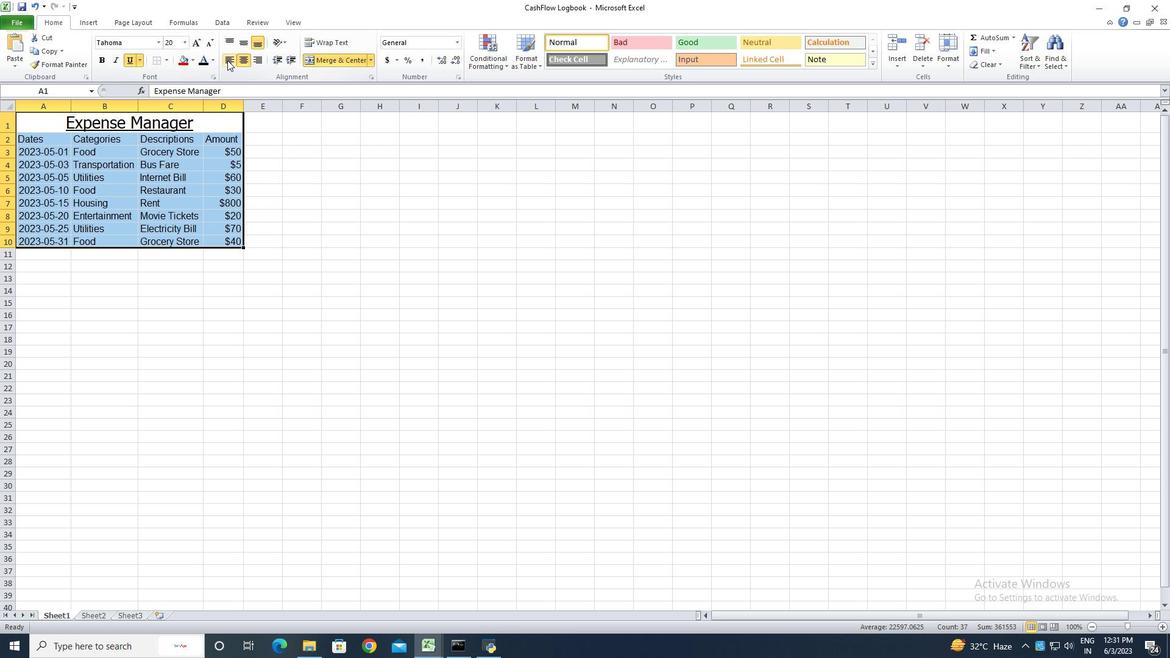 
Action: Mouse pressed left at (228, 59)
Screenshot: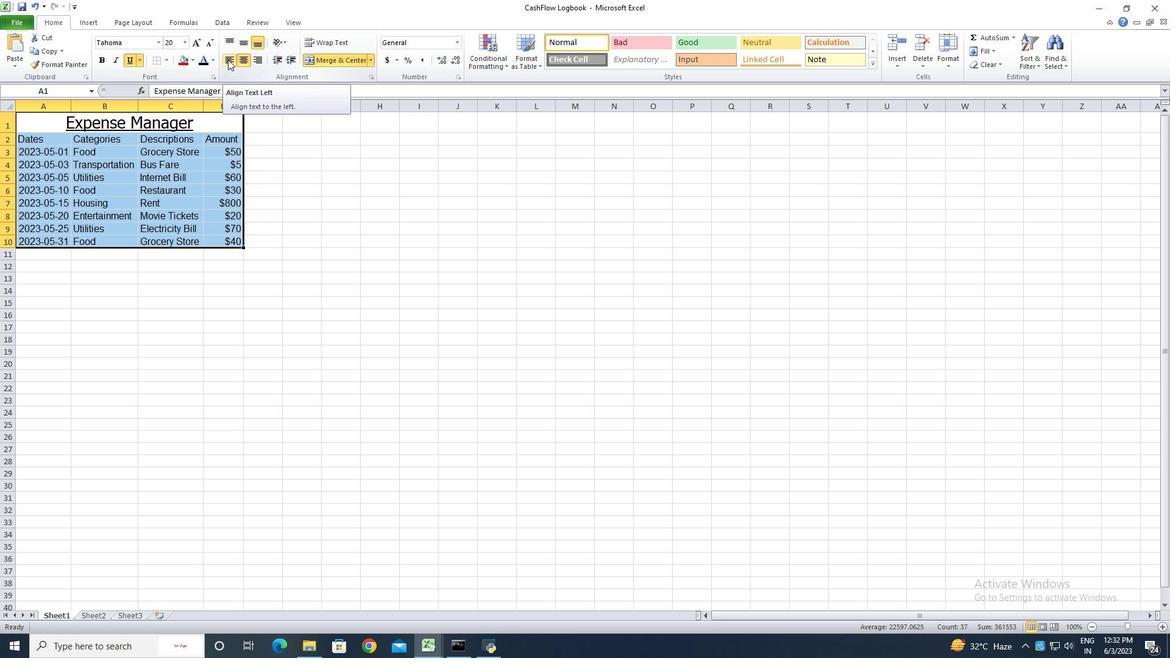 
Action: Mouse moved to (278, 329)
Screenshot: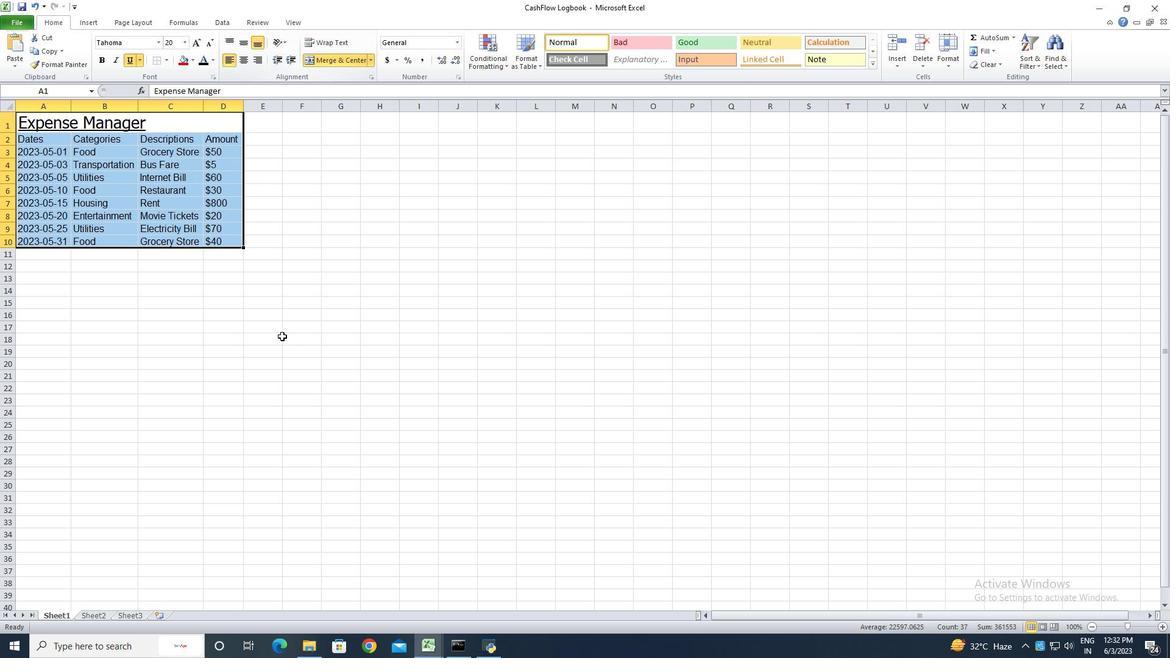 
Action: Mouse pressed left at (278, 329)
Screenshot: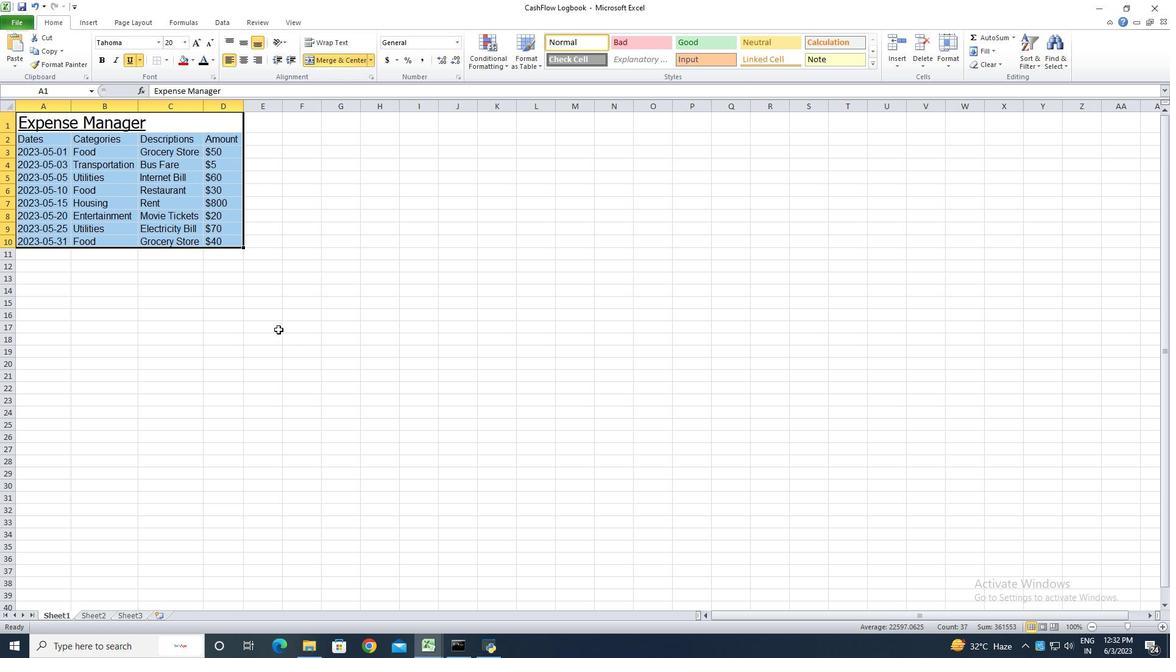 
Action: Key pressed ctrl+S<'\x13'><'\x13'><'\x13'>
Screenshot: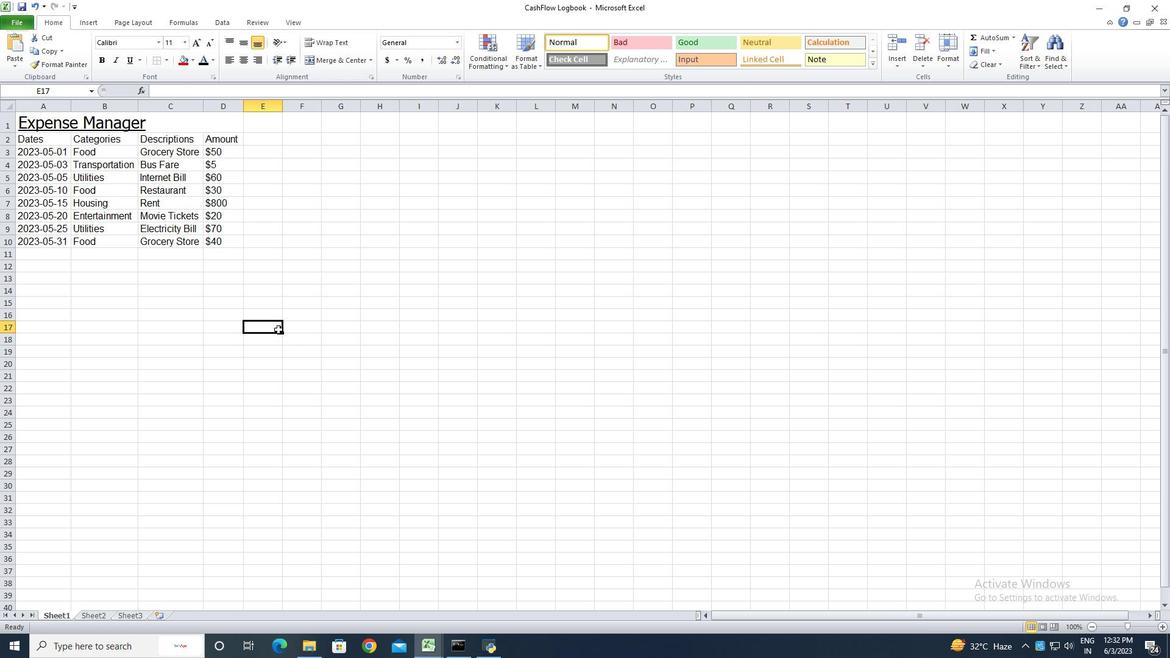 
